 Task: Open Card Card0000000208 in Board Board0000000052 in Workspace WS0000000018 in Trello. Add Member prateek.ku2001@gmail.com to Card Card0000000208 in Board Board0000000052 in Workspace WS0000000018 in Trello. Add Red Label titled Label0000000208 to Card Card0000000208 in Board Board0000000052 in Workspace WS0000000018 in Trello. Add Checklist CL0000000208 to Card Card0000000208 in Board Board0000000052 in Workspace WS0000000018 in Trello. Add Dates with Start Date as Jul 01 2023 and Due Date as Jul 31 2023 to Card Card0000000208 in Board Board0000000052 in Workspace WS0000000018 in Trello
Action: Mouse moved to (756, 129)
Screenshot: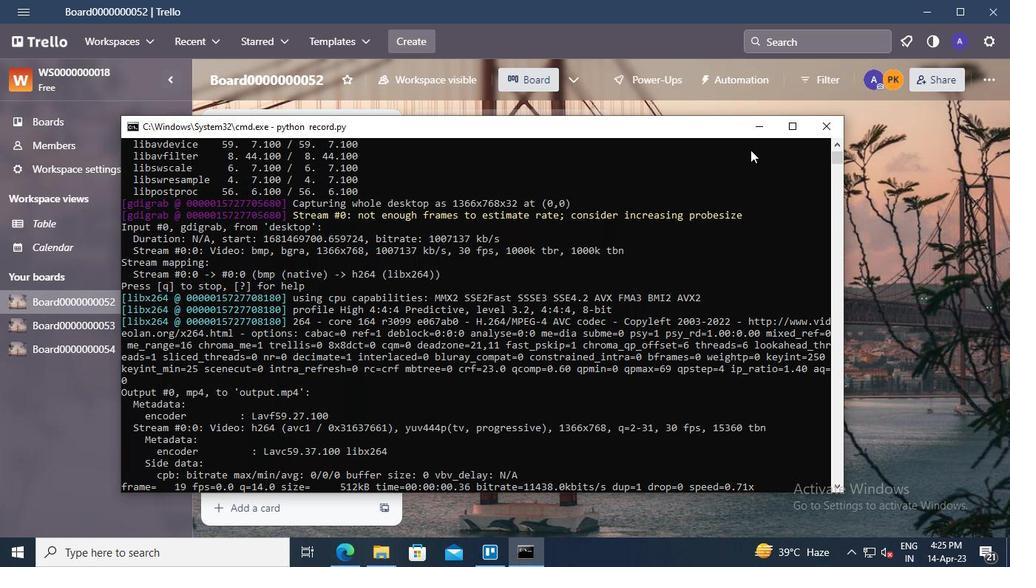 
Action: Mouse pressed left at (756, 129)
Screenshot: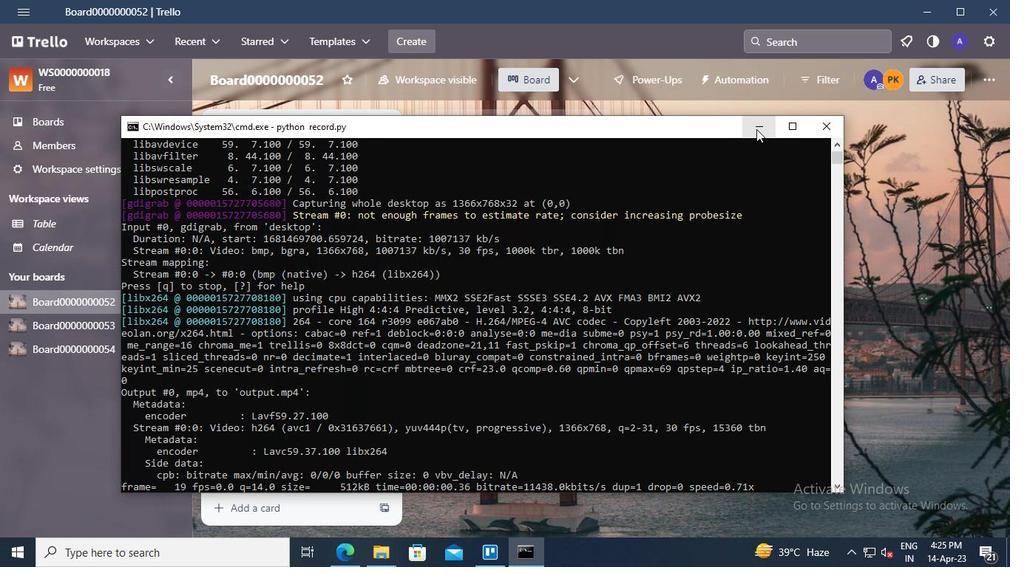 
Action: Mouse moved to (281, 476)
Screenshot: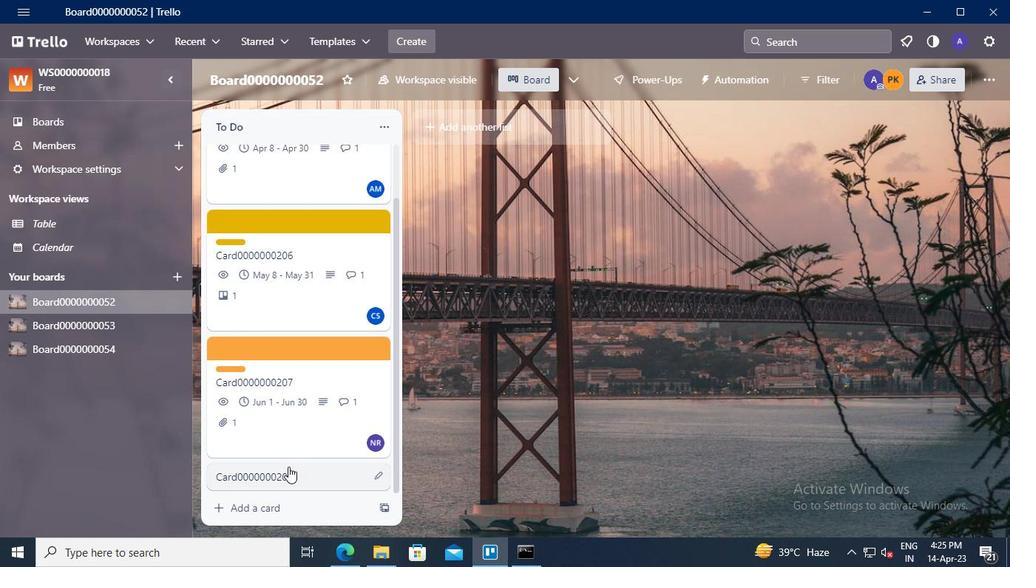 
Action: Mouse pressed left at (281, 476)
Screenshot: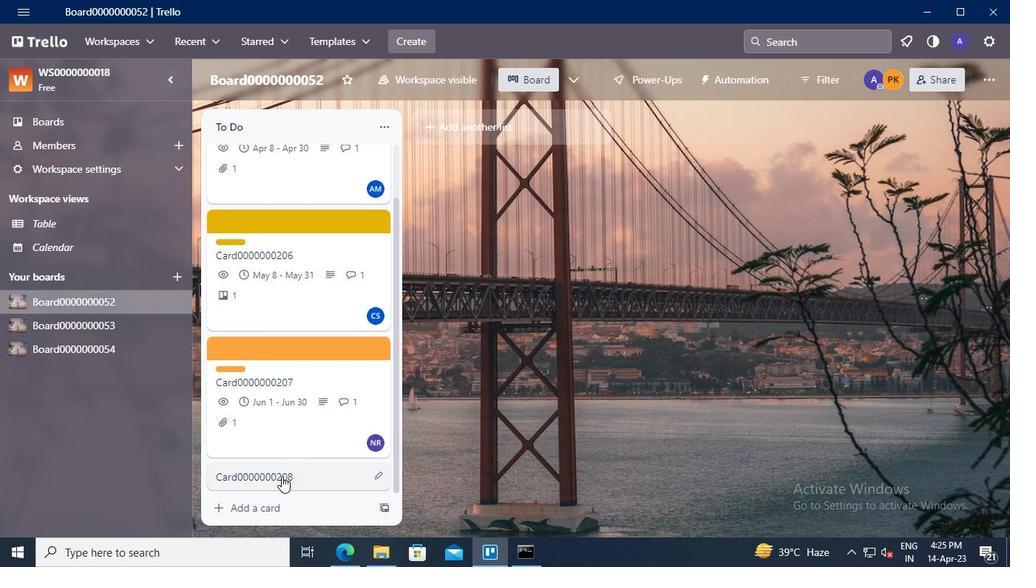 
Action: Mouse moved to (689, 192)
Screenshot: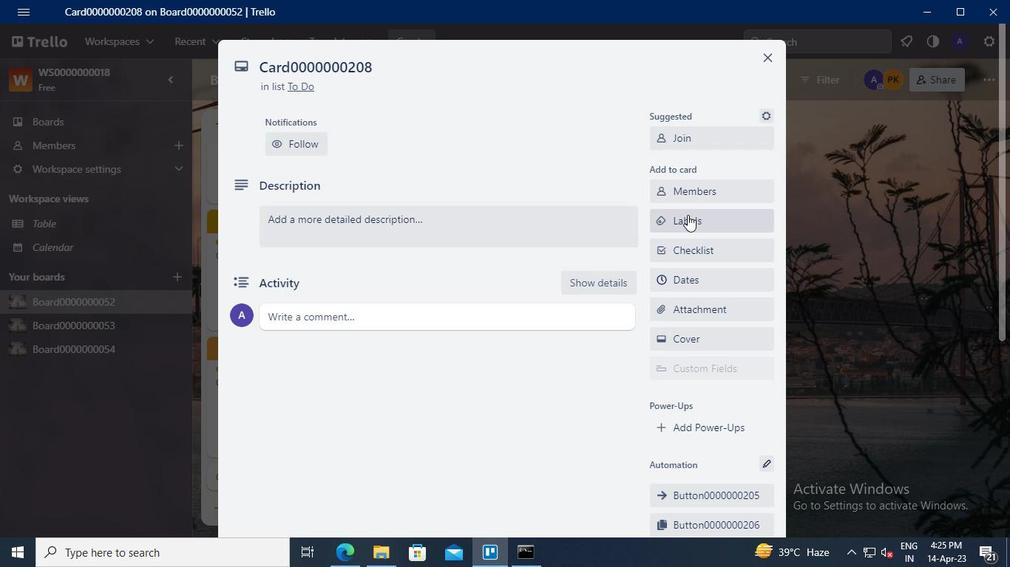 
Action: Mouse pressed left at (689, 192)
Screenshot: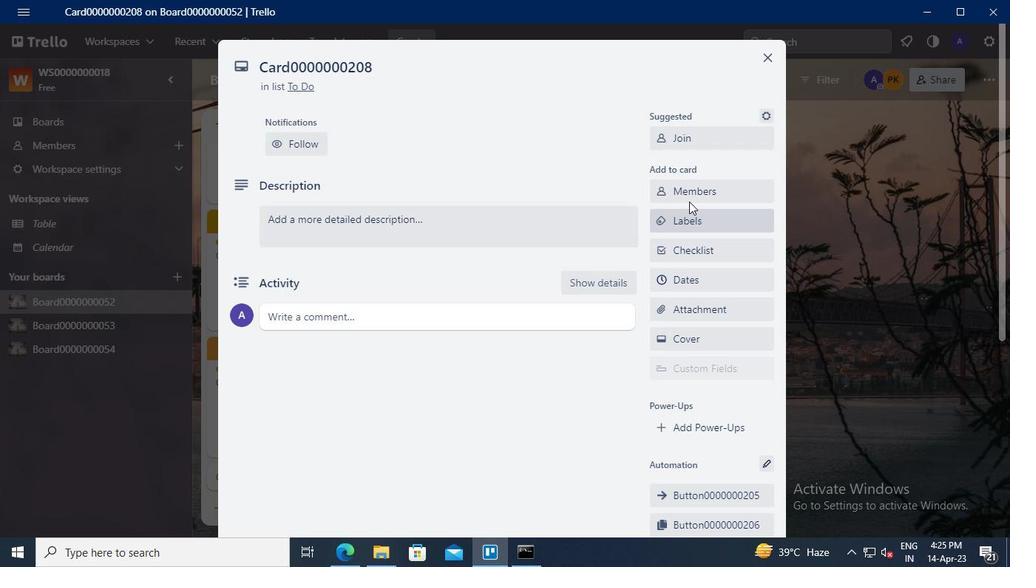 
Action: Mouse moved to (706, 256)
Screenshot: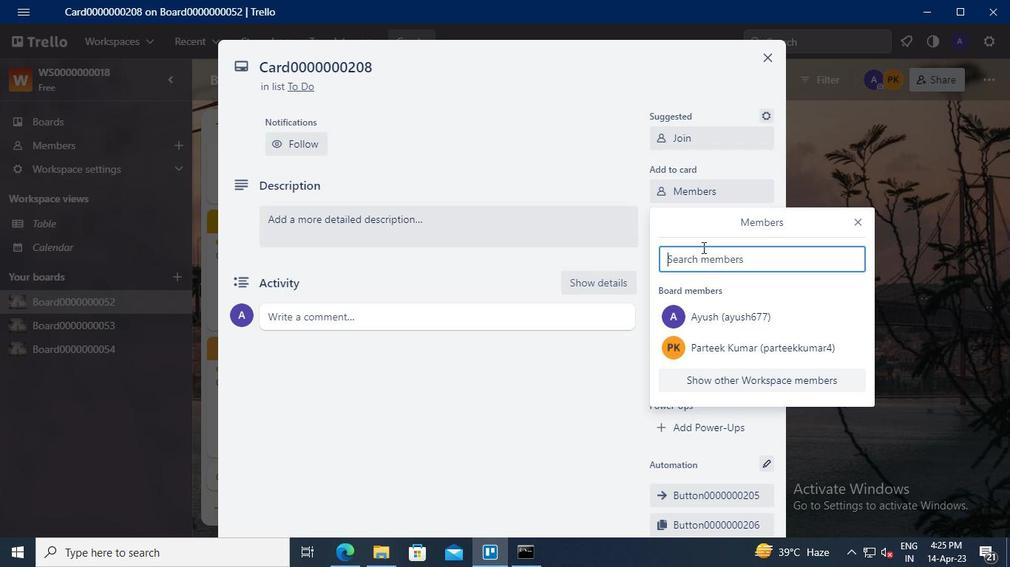 
Action: Mouse pressed left at (706, 256)
Screenshot: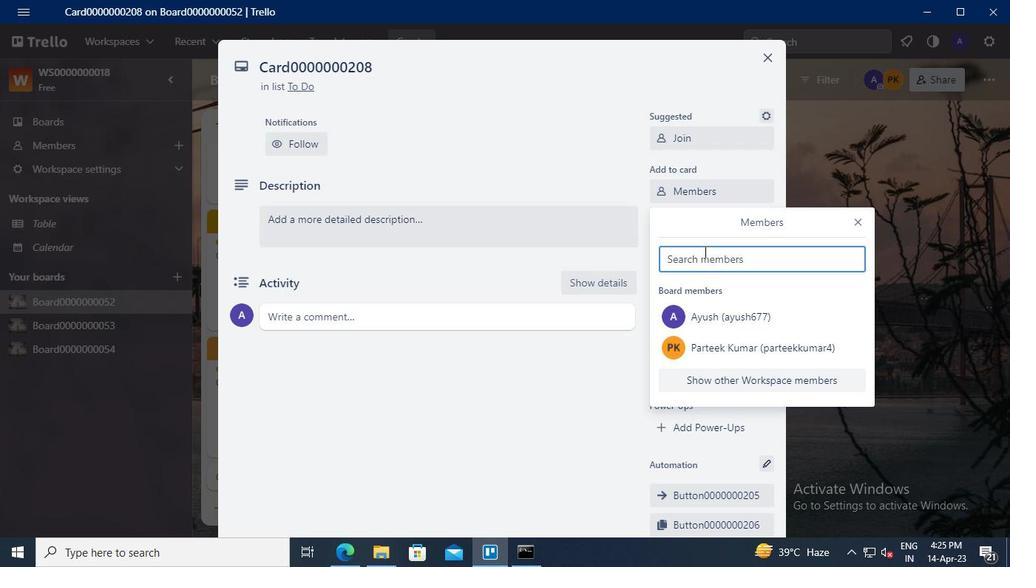 
Action: Mouse moved to (703, 256)
Screenshot: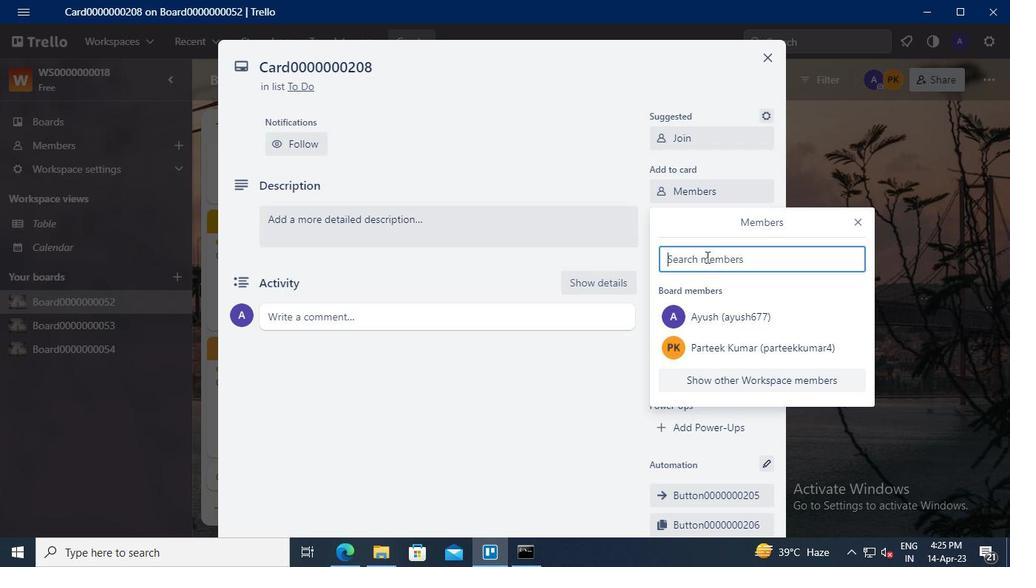 
Action: Keyboard Key.shift
Screenshot: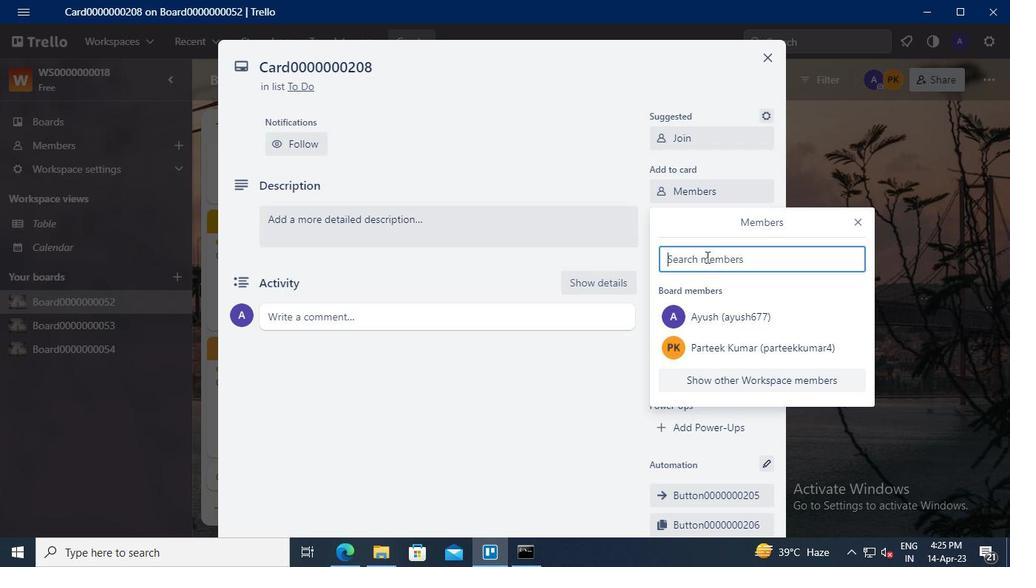 
Action: Mouse moved to (703, 256)
Screenshot: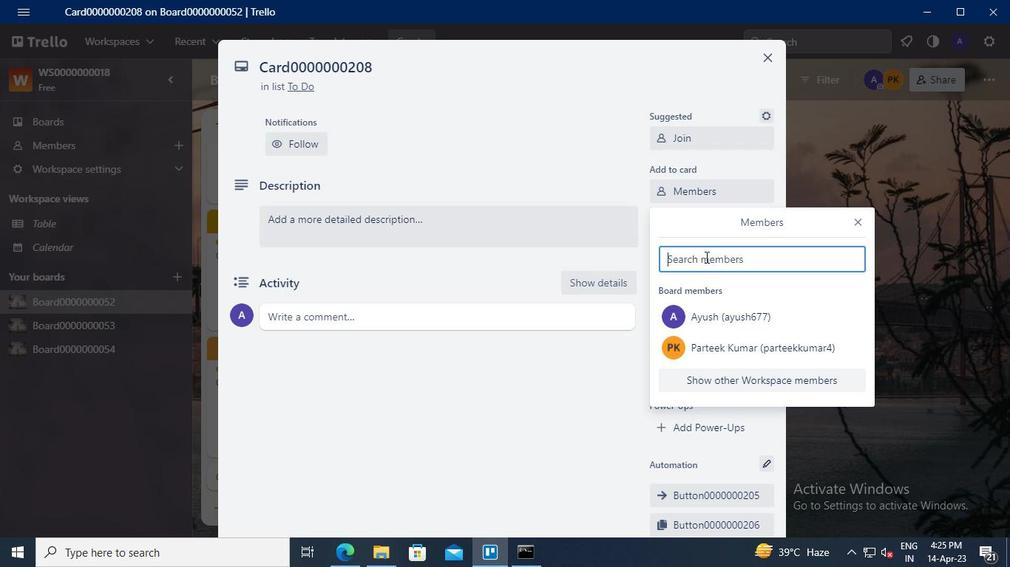 
Action: Keyboard P
Screenshot: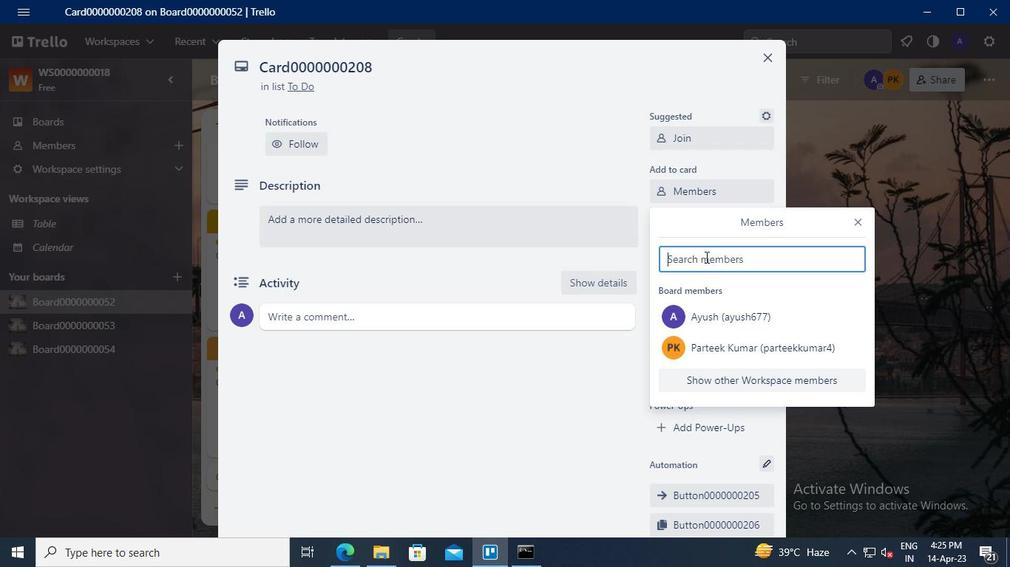 
Action: Mouse moved to (700, 255)
Screenshot: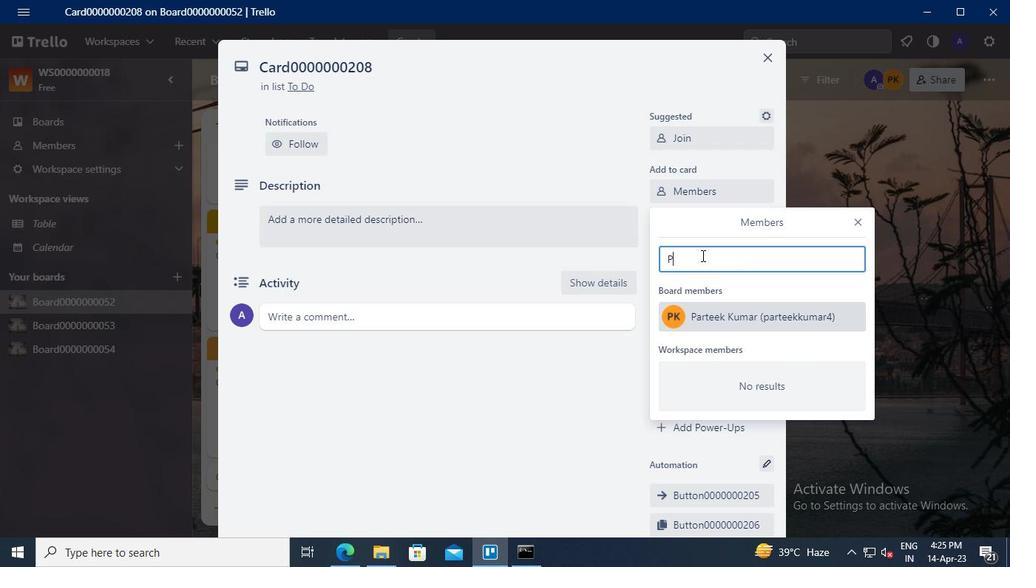 
Action: Keyboard a
Screenshot: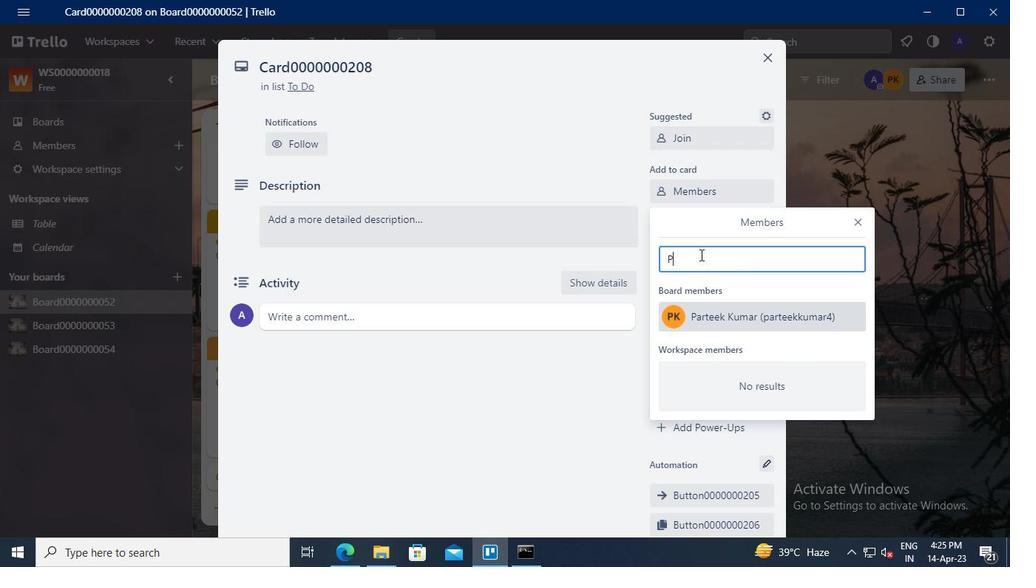
Action: Keyboard r
Screenshot: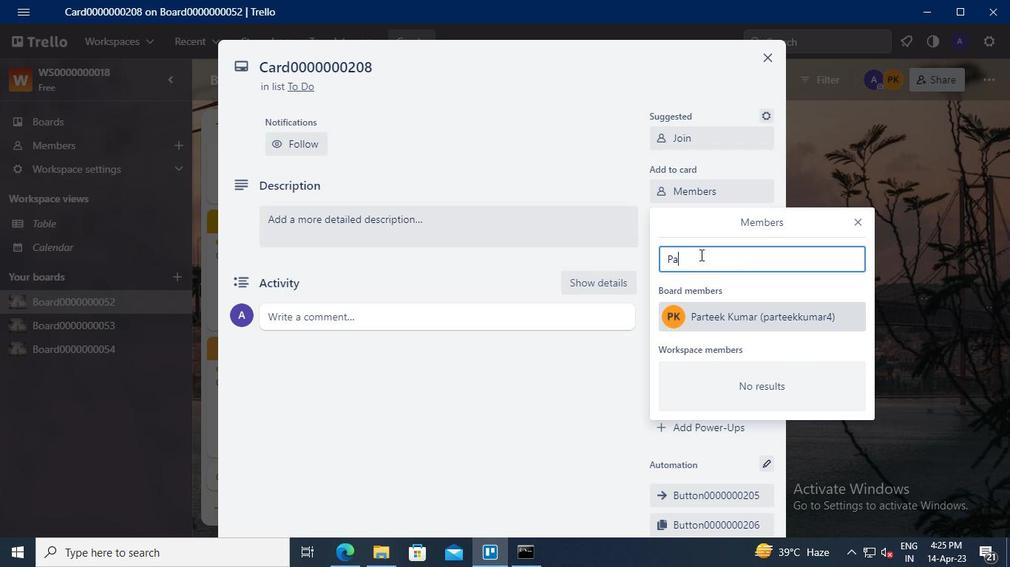 
Action: Keyboard t
Screenshot: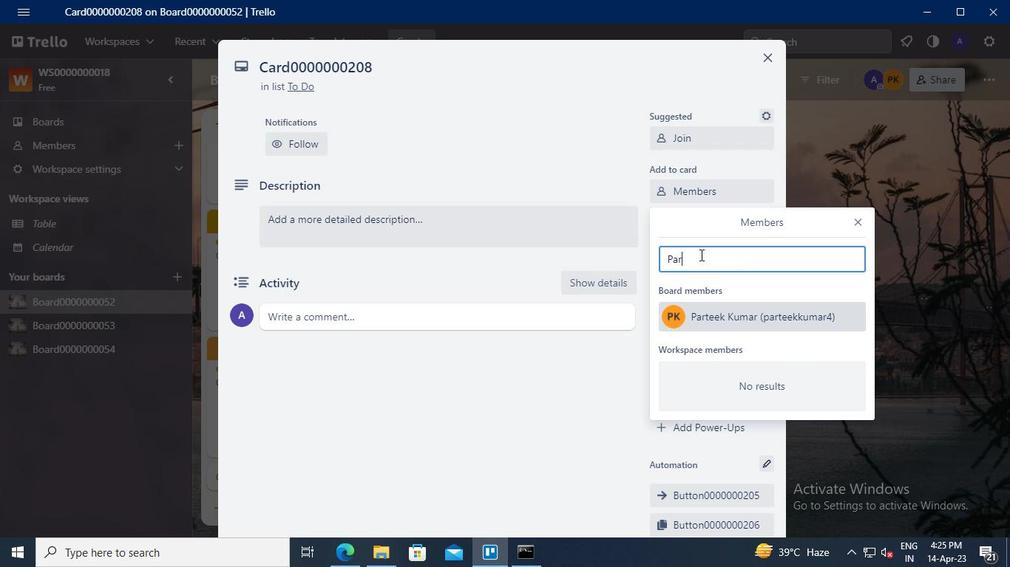 
Action: Keyboard e
Screenshot: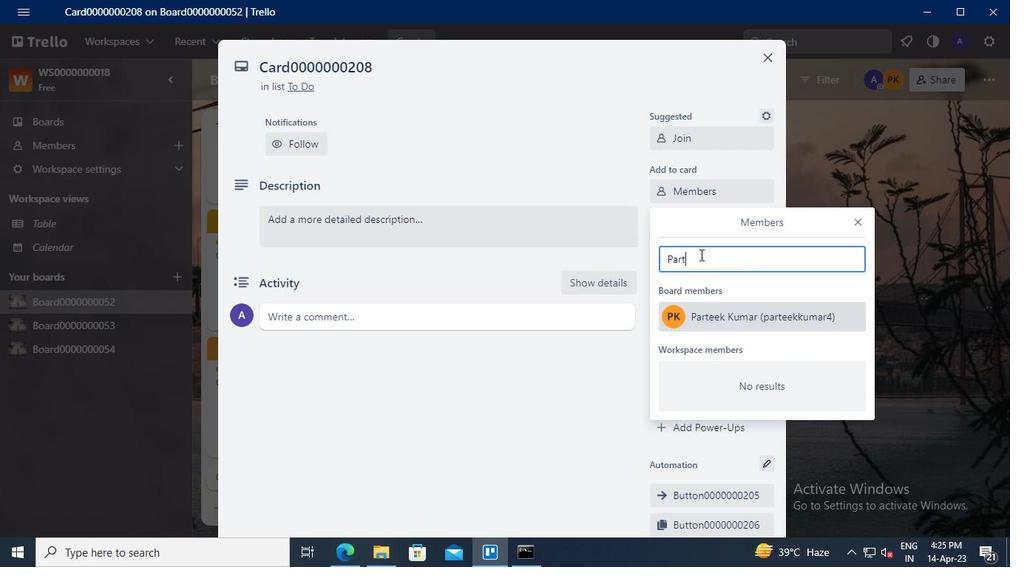
Action: Keyboard e
Screenshot: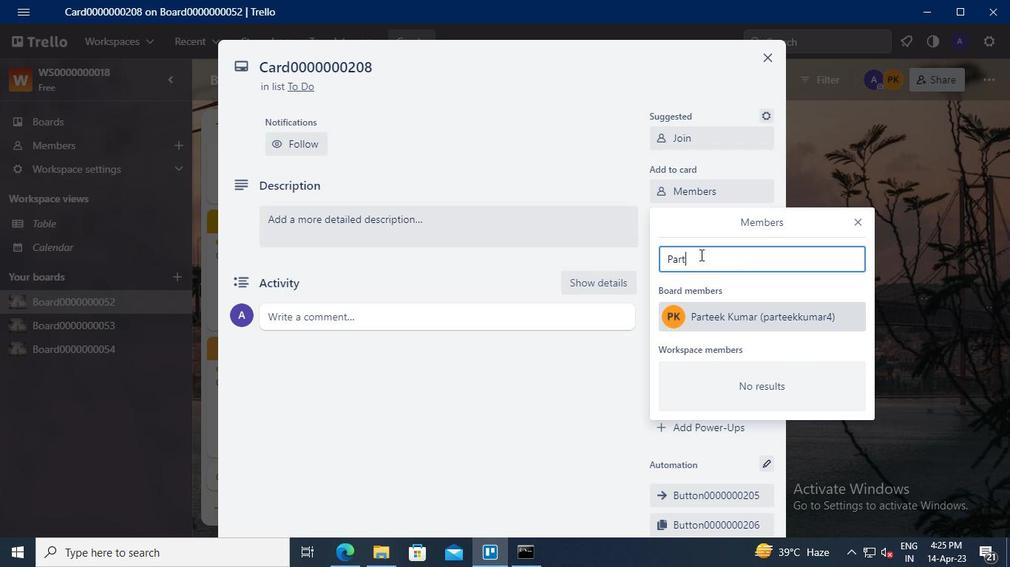 
Action: Keyboard k
Screenshot: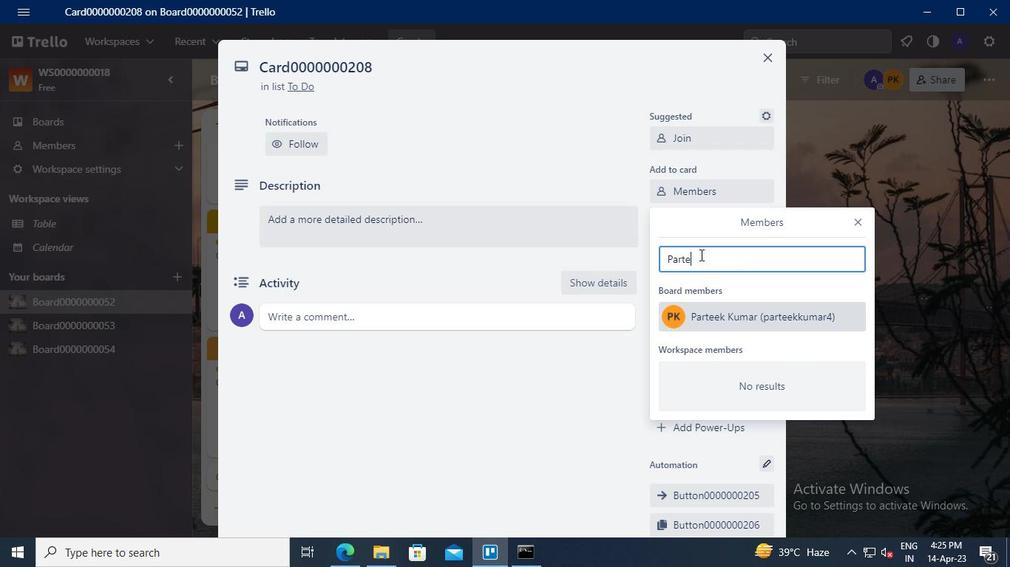 
Action: Mouse moved to (713, 314)
Screenshot: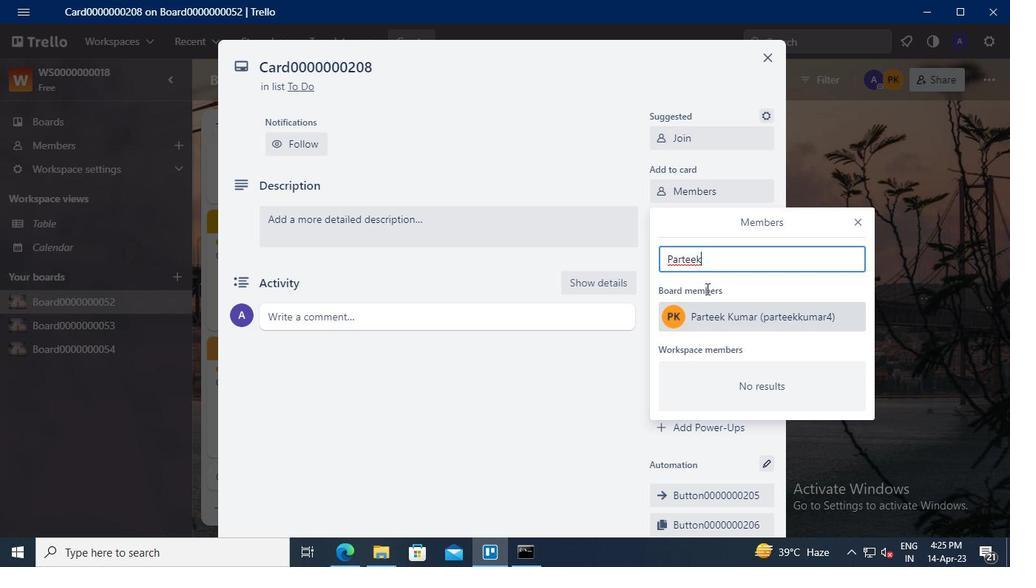 
Action: Mouse pressed left at (713, 314)
Screenshot: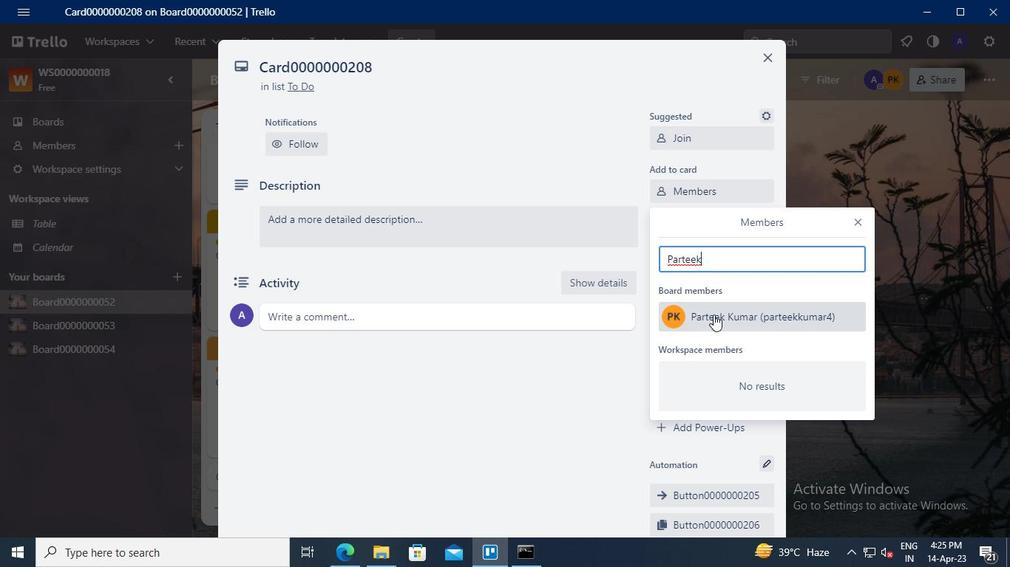 
Action: Mouse moved to (857, 222)
Screenshot: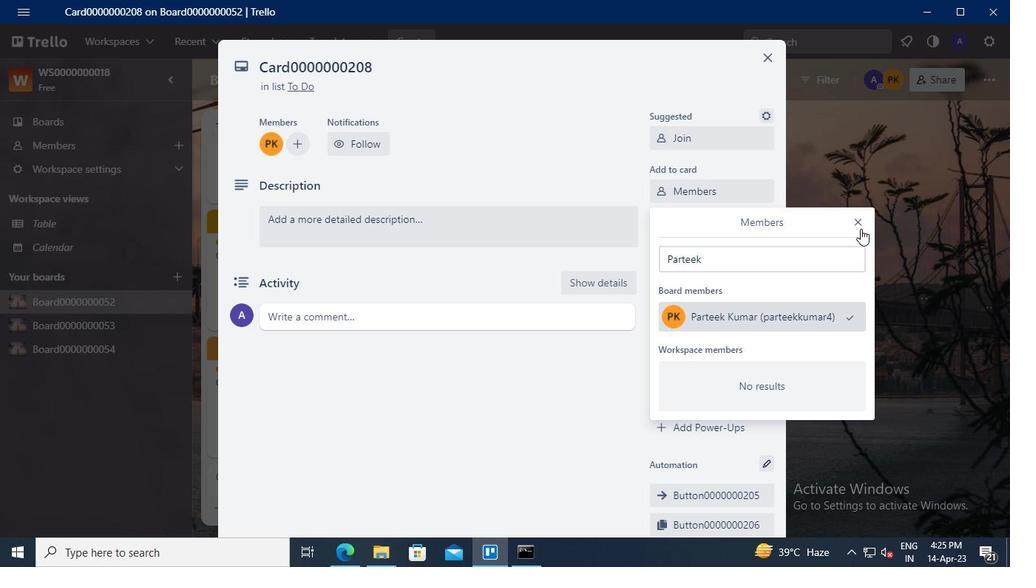 
Action: Mouse pressed left at (857, 222)
Screenshot: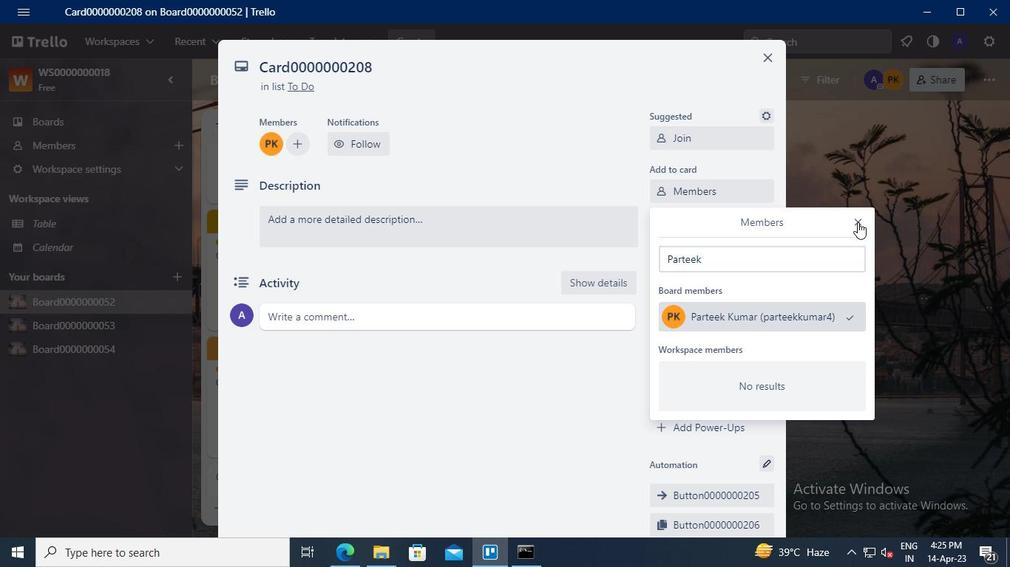 
Action: Mouse moved to (729, 224)
Screenshot: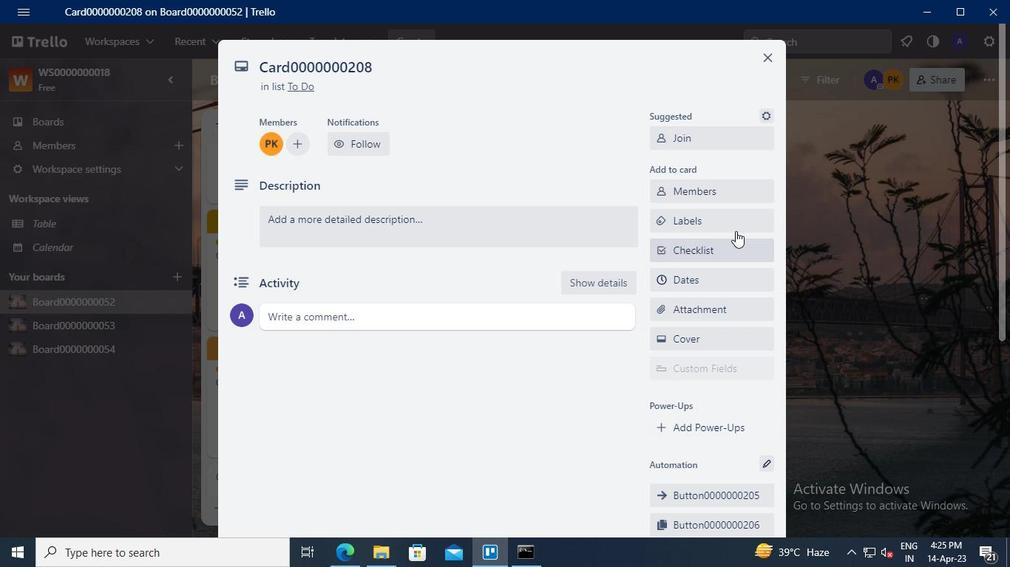 
Action: Mouse pressed left at (729, 224)
Screenshot: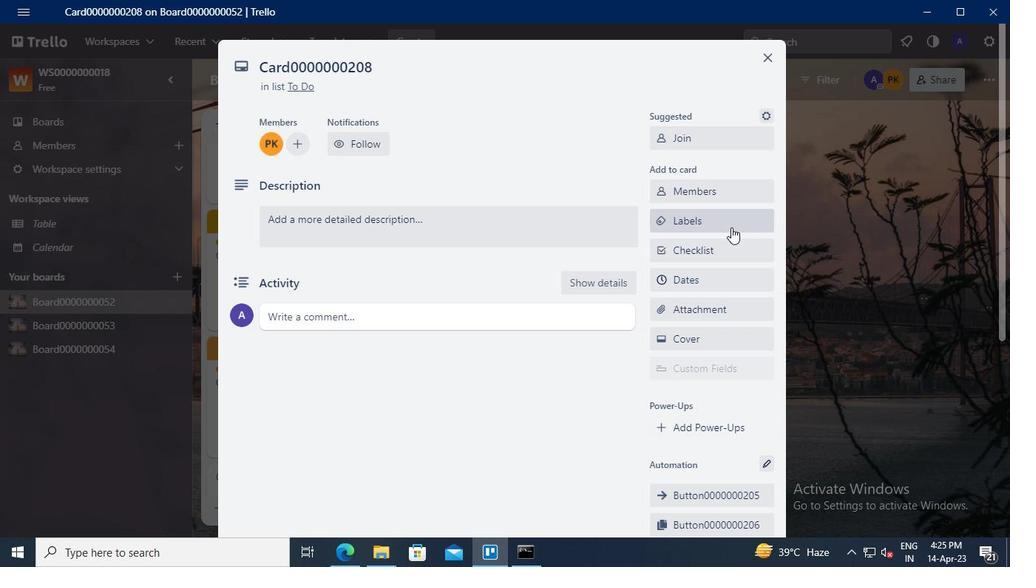 
Action: Mouse moved to (766, 417)
Screenshot: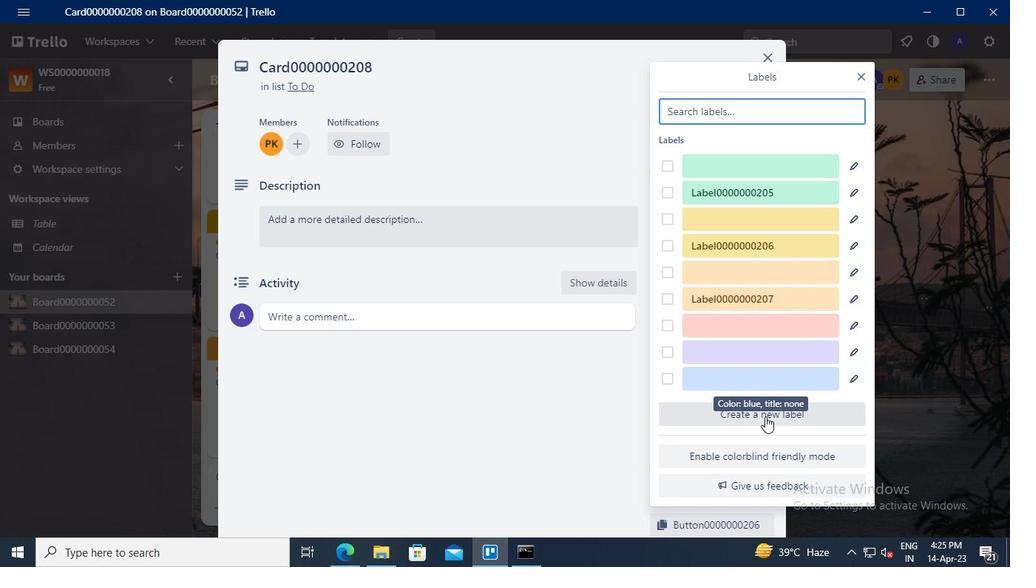 
Action: Mouse pressed left at (766, 417)
Screenshot: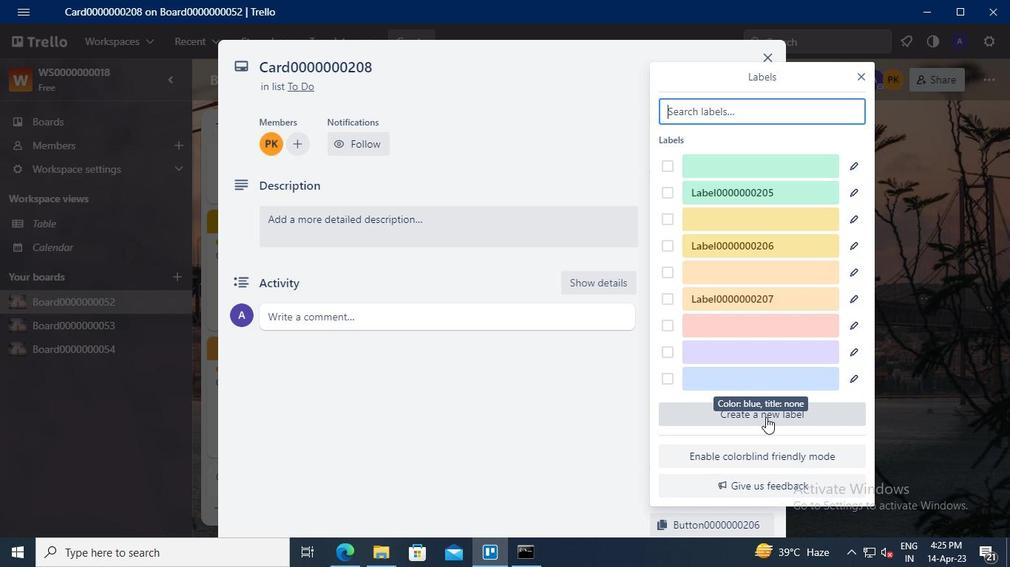 
Action: Mouse moved to (723, 215)
Screenshot: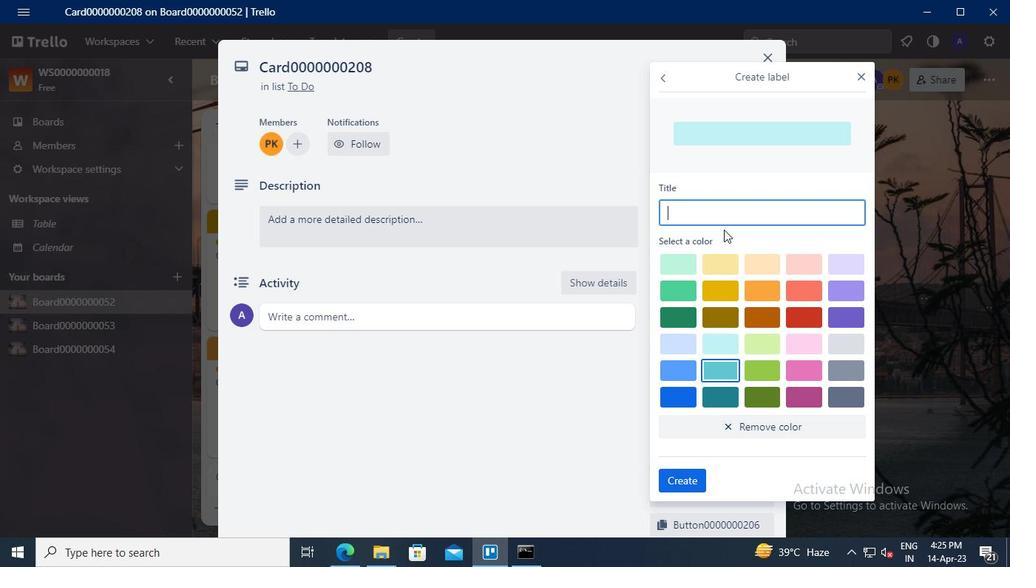 
Action: Mouse pressed left at (723, 215)
Screenshot: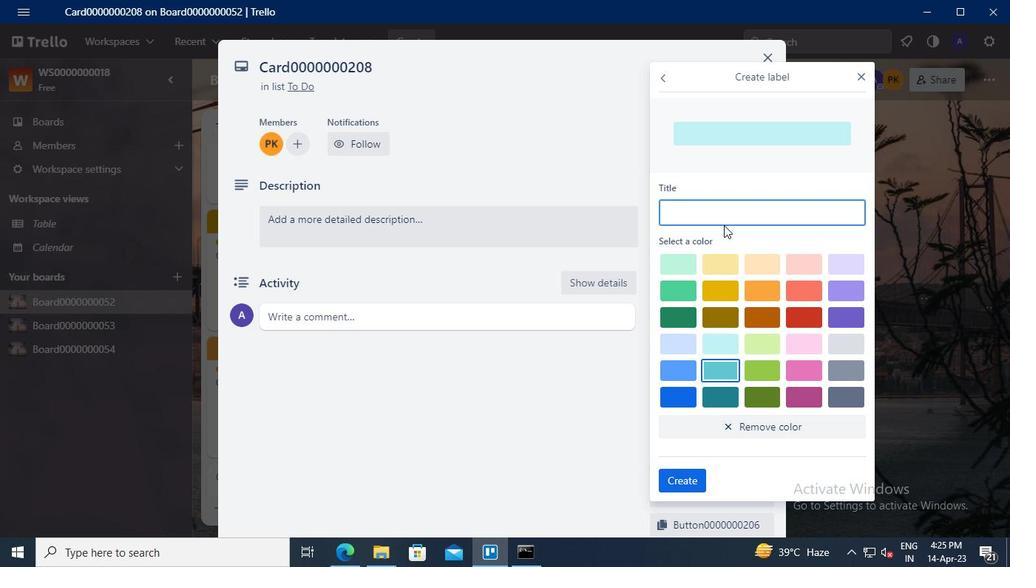 
Action: Keyboard Key.shift
Screenshot: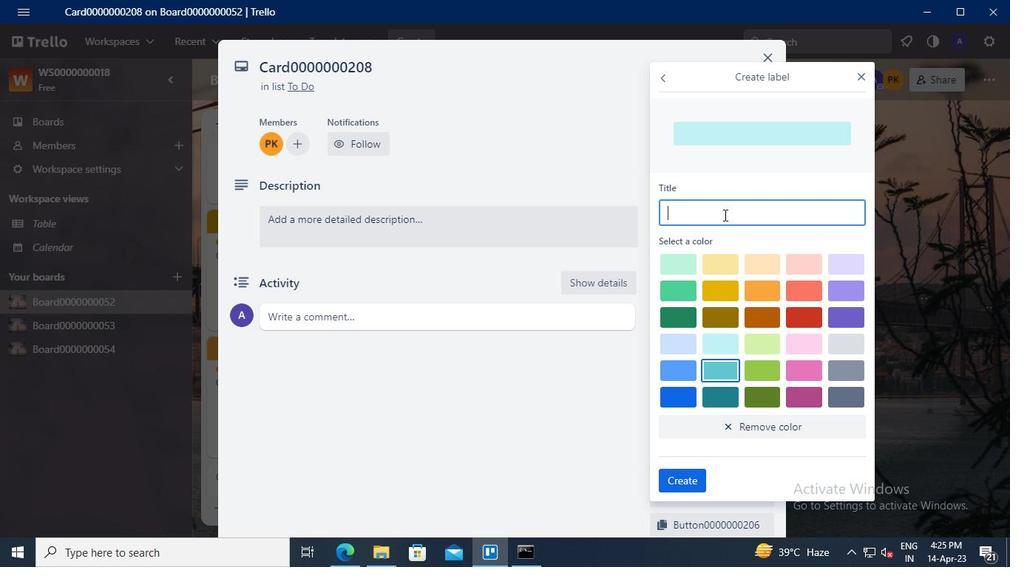 
Action: Keyboard L
Screenshot: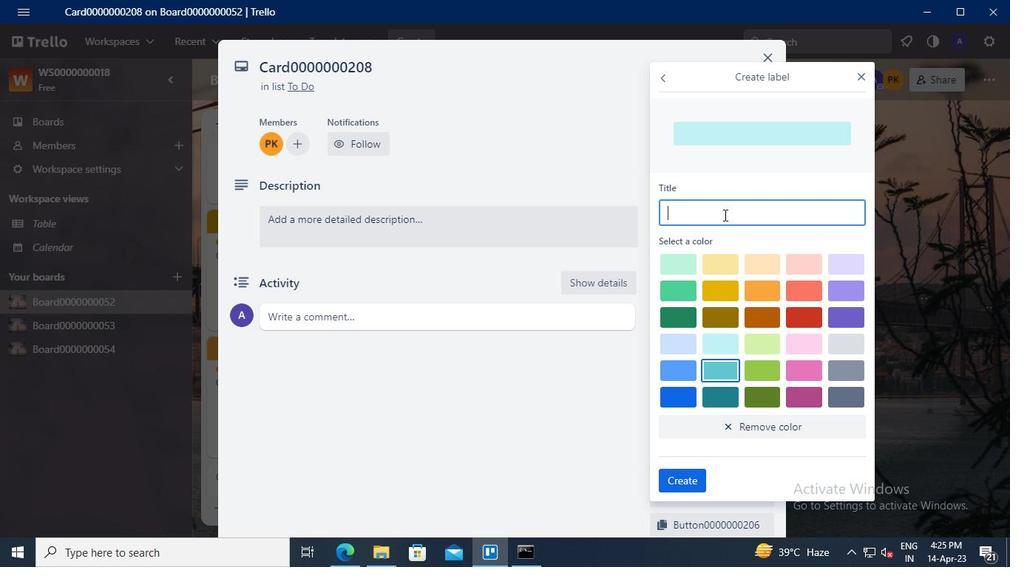 
Action: Keyboard a
Screenshot: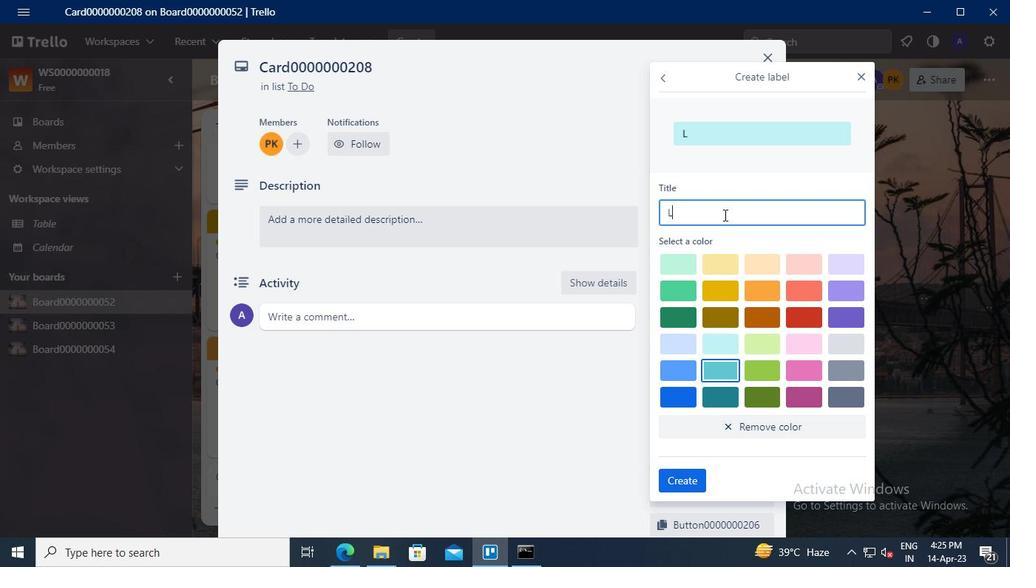 
Action: Keyboard b
Screenshot: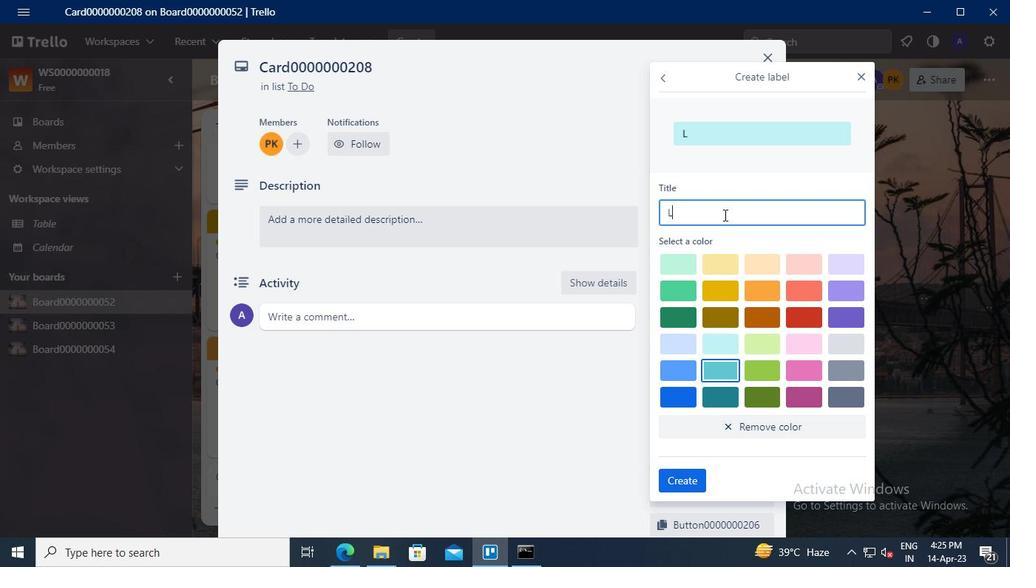 
Action: Keyboard e
Screenshot: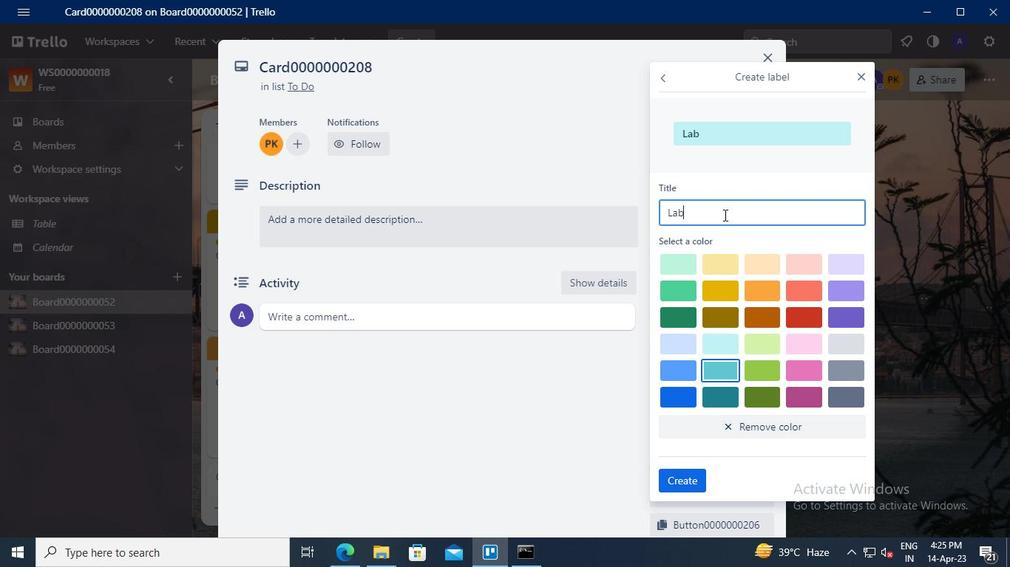
Action: Keyboard l
Screenshot: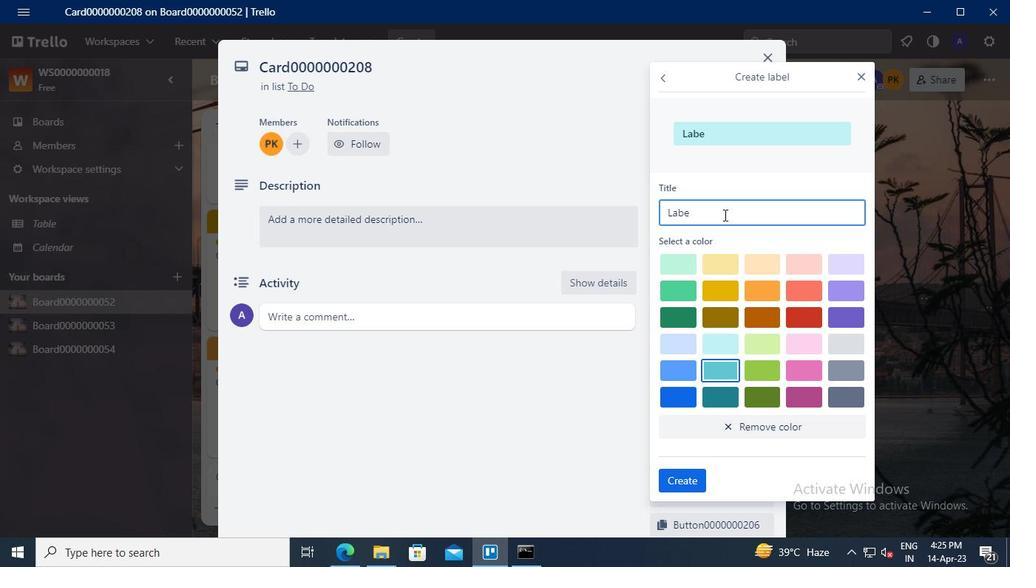
Action: Keyboard <96>
Screenshot: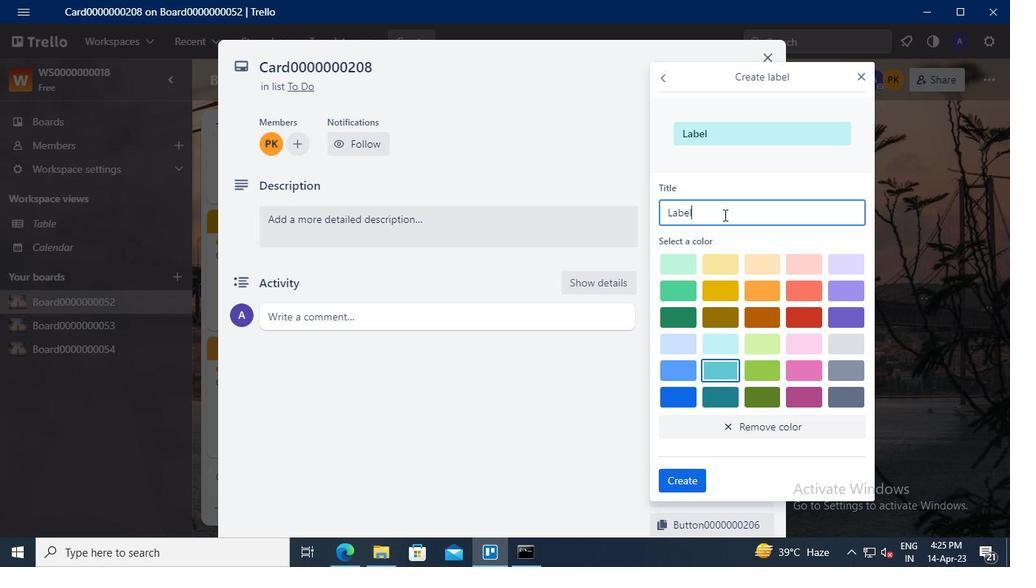 
Action: Keyboard <96>
Screenshot: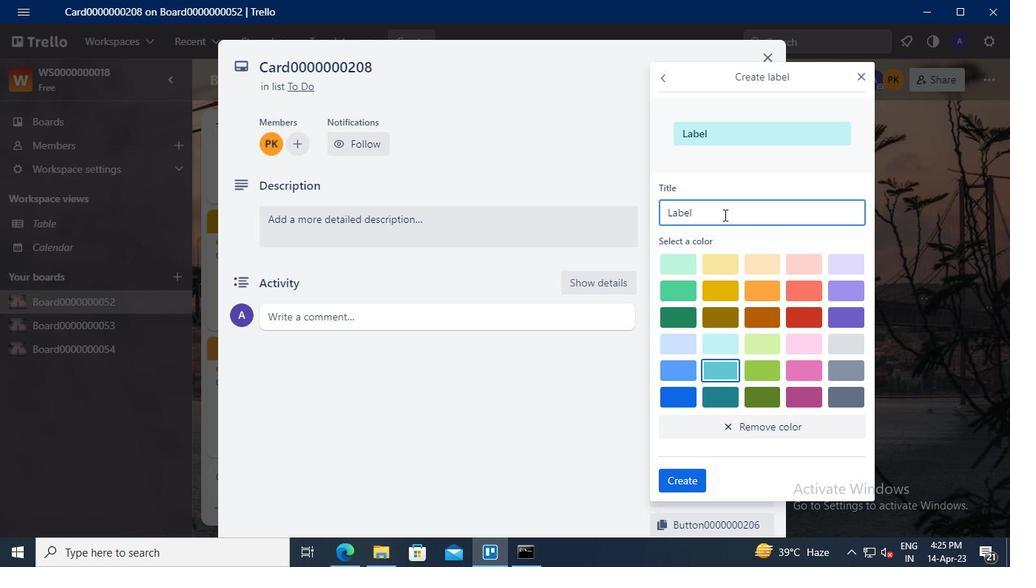 
Action: Keyboard <96>
Screenshot: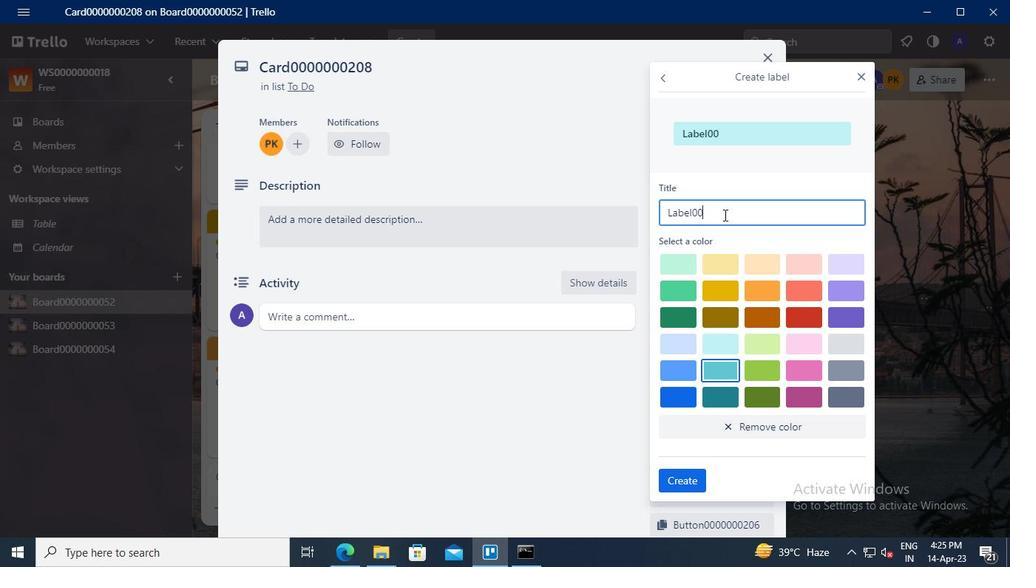 
Action: Keyboard <96>
Screenshot: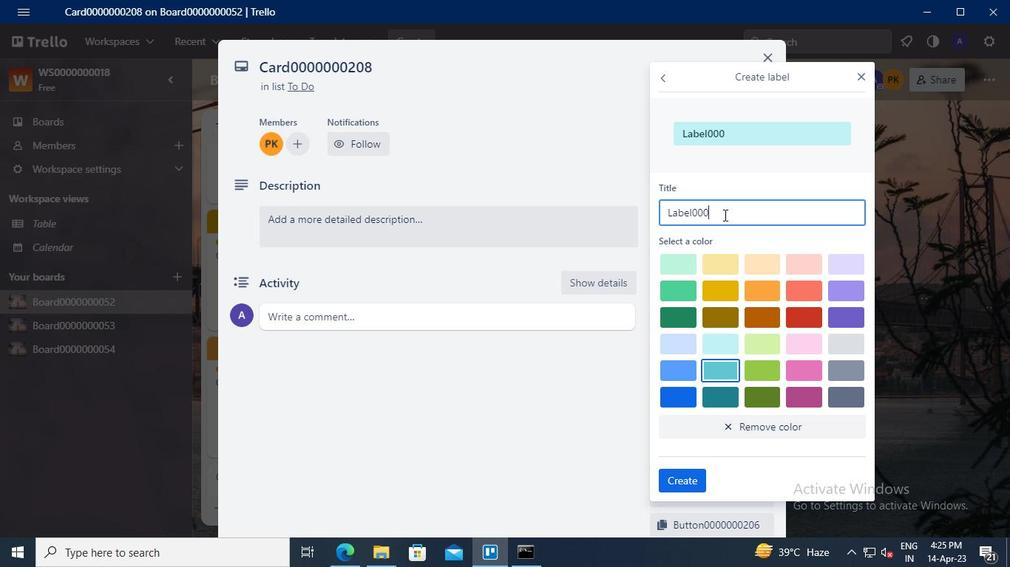 
Action: Mouse moved to (723, 214)
Screenshot: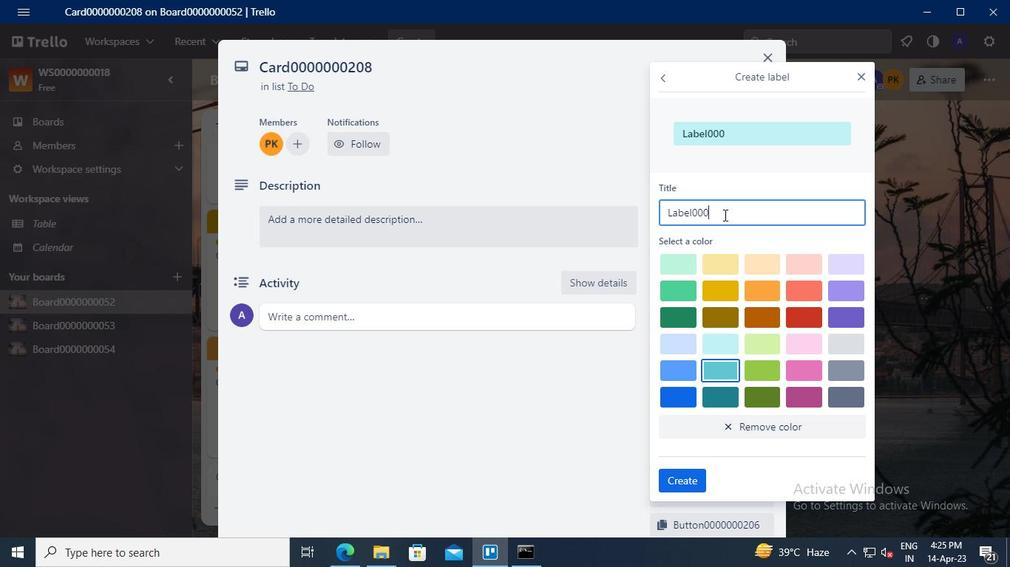 
Action: Keyboard <96>
Screenshot: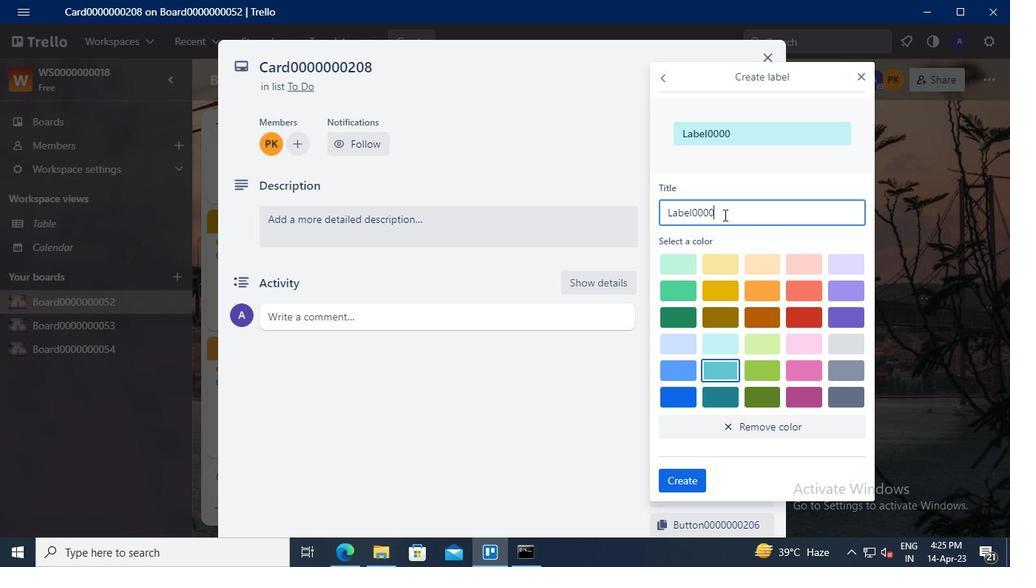 
Action: Keyboard <96>
Screenshot: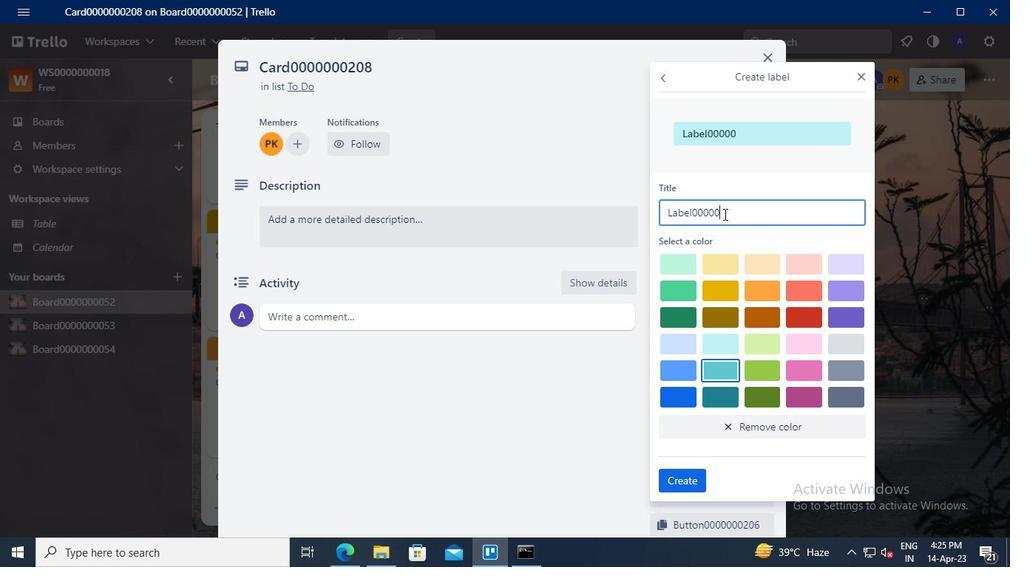 
Action: Keyboard <96>
Screenshot: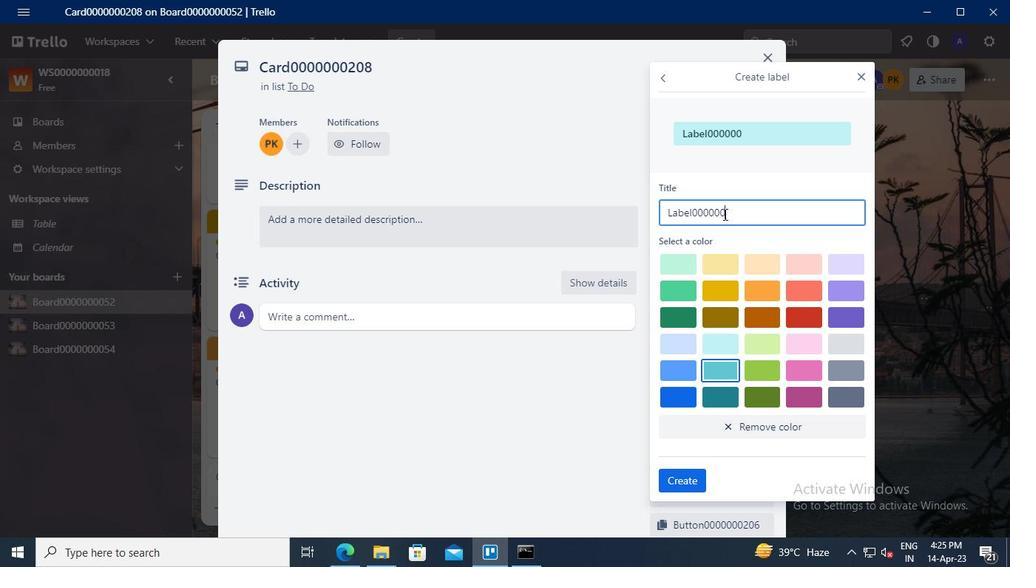 
Action: Keyboard <98>
Screenshot: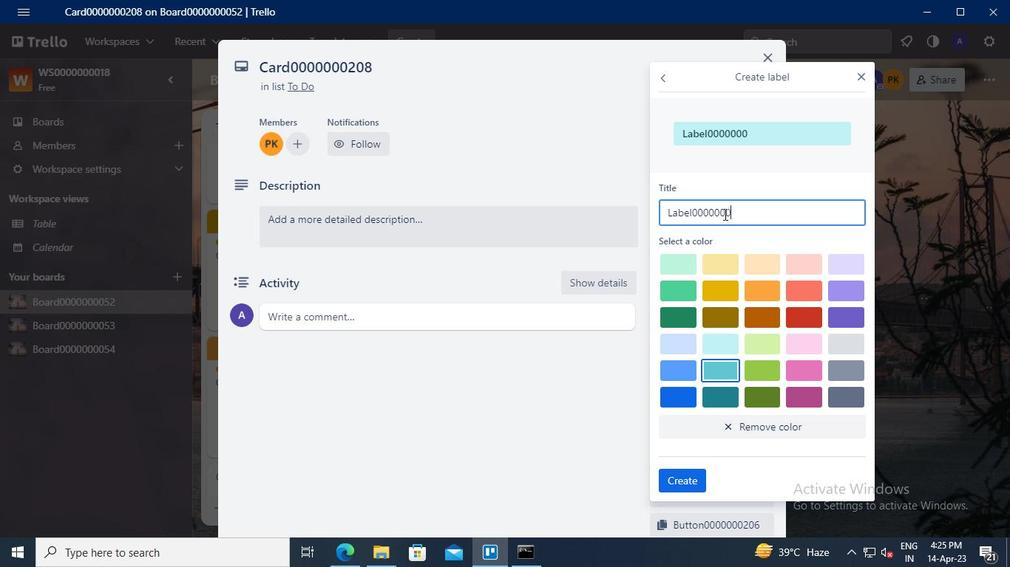 
Action: Keyboard <96>
Screenshot: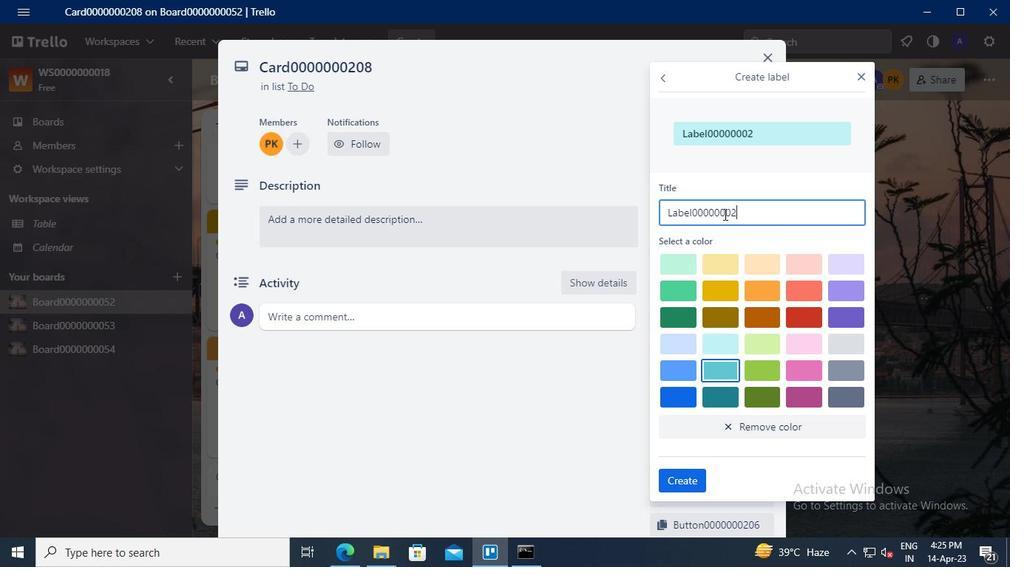 
Action: Keyboard <104>
Screenshot: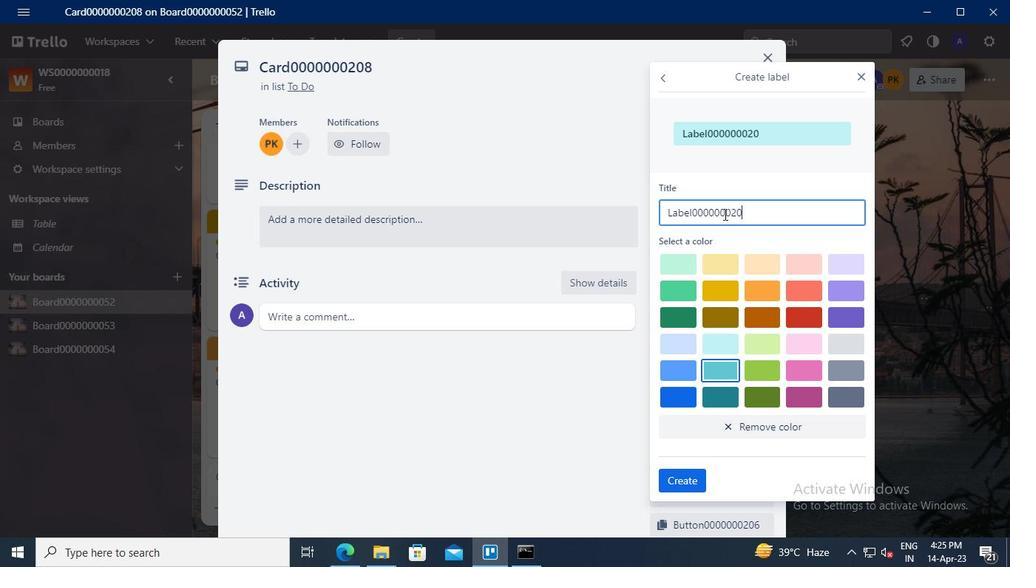 
Action: Mouse moved to (795, 283)
Screenshot: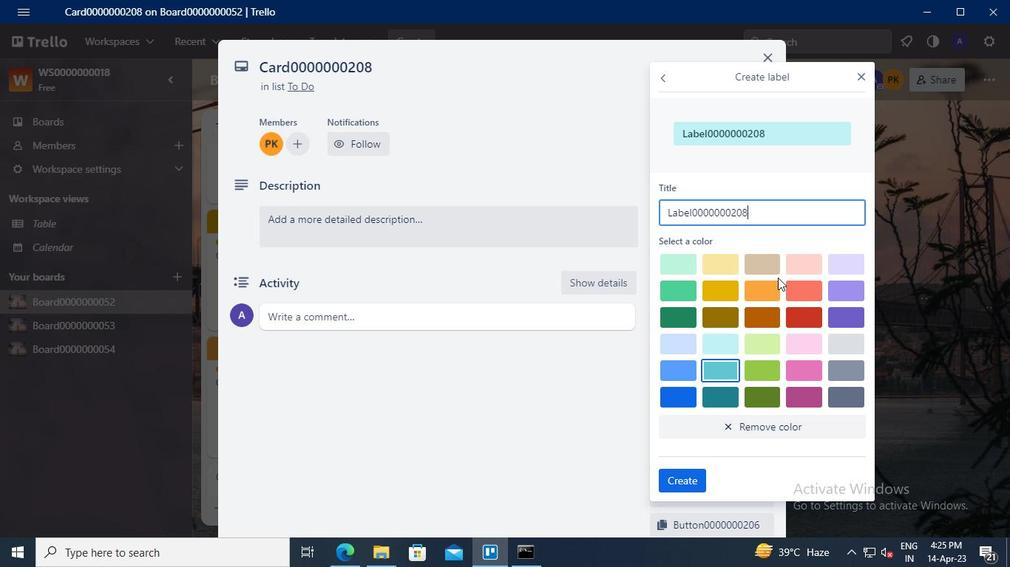 
Action: Mouse pressed left at (795, 283)
Screenshot: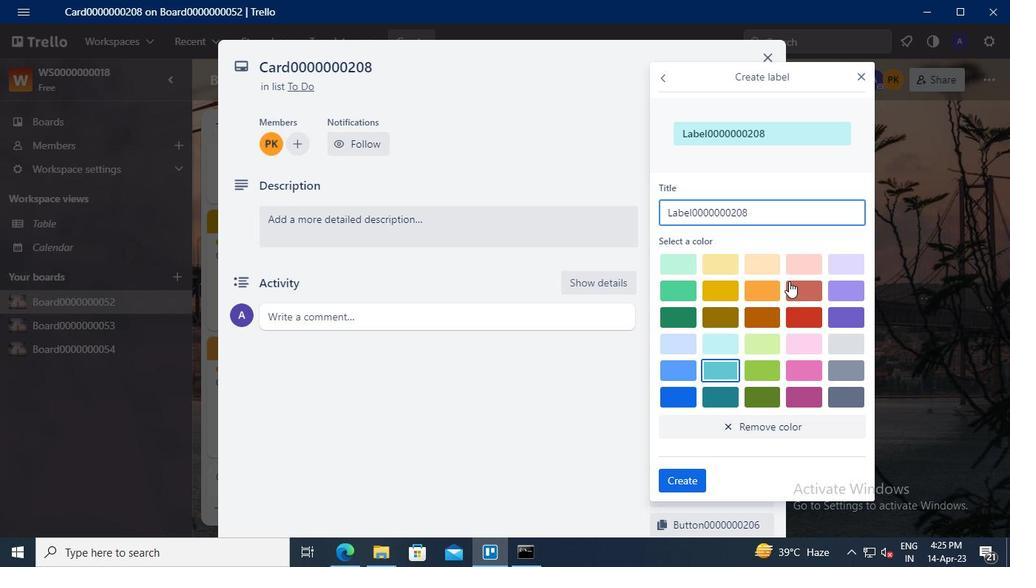 
Action: Mouse moved to (687, 478)
Screenshot: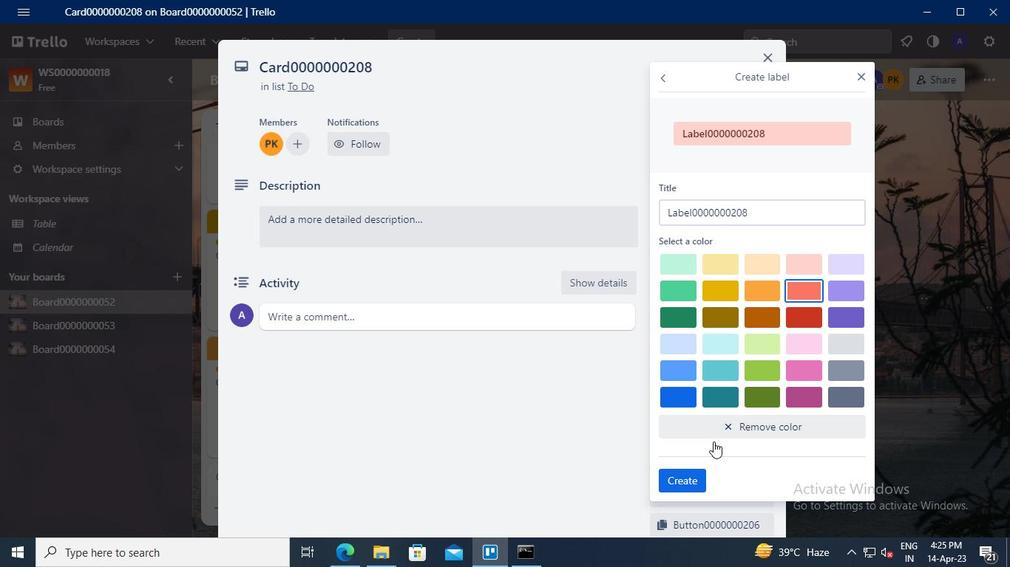 
Action: Mouse pressed left at (687, 478)
Screenshot: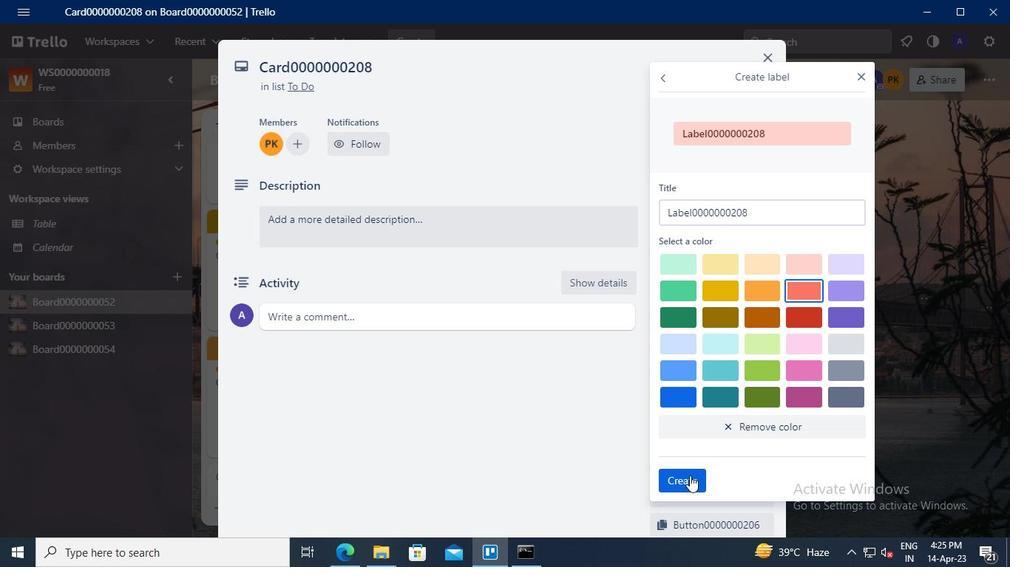 
Action: Mouse moved to (862, 74)
Screenshot: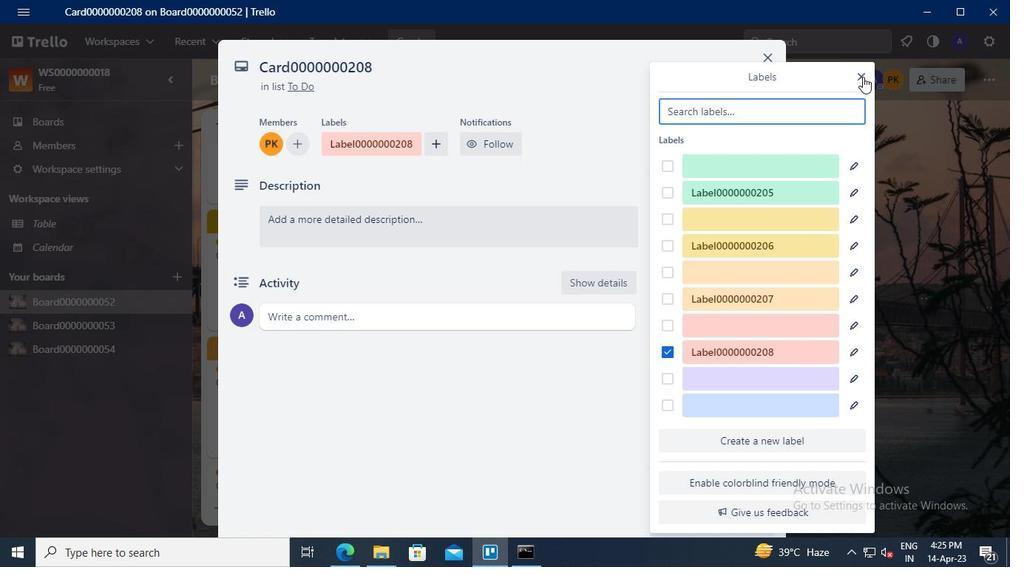 
Action: Mouse pressed left at (862, 74)
Screenshot: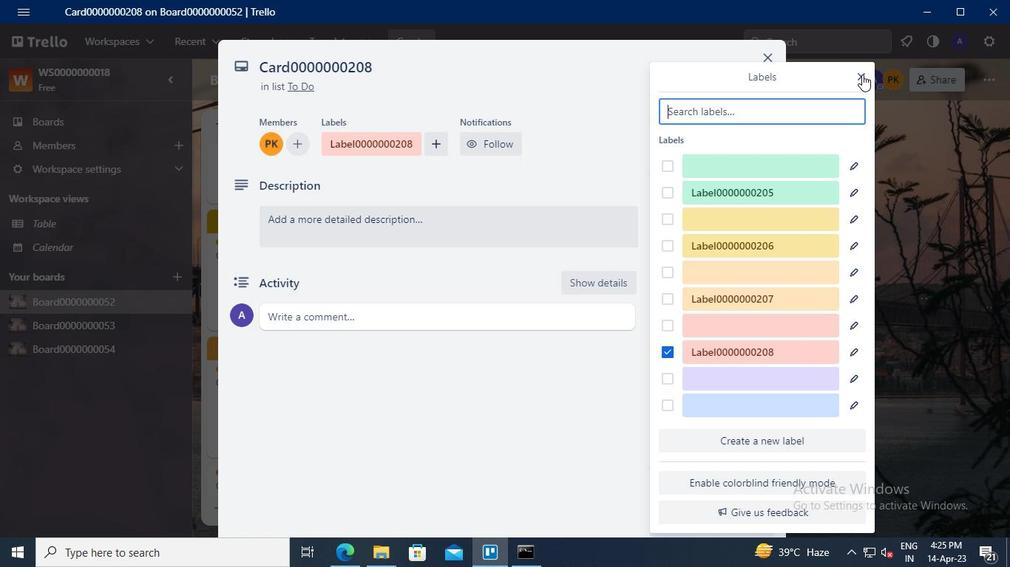 
Action: Mouse moved to (716, 246)
Screenshot: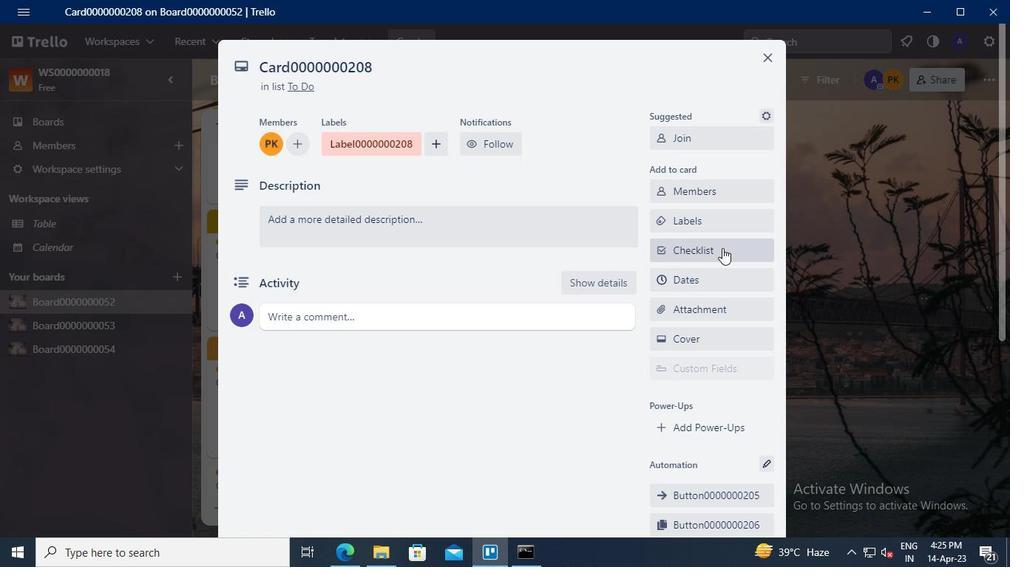 
Action: Mouse pressed left at (716, 246)
Screenshot: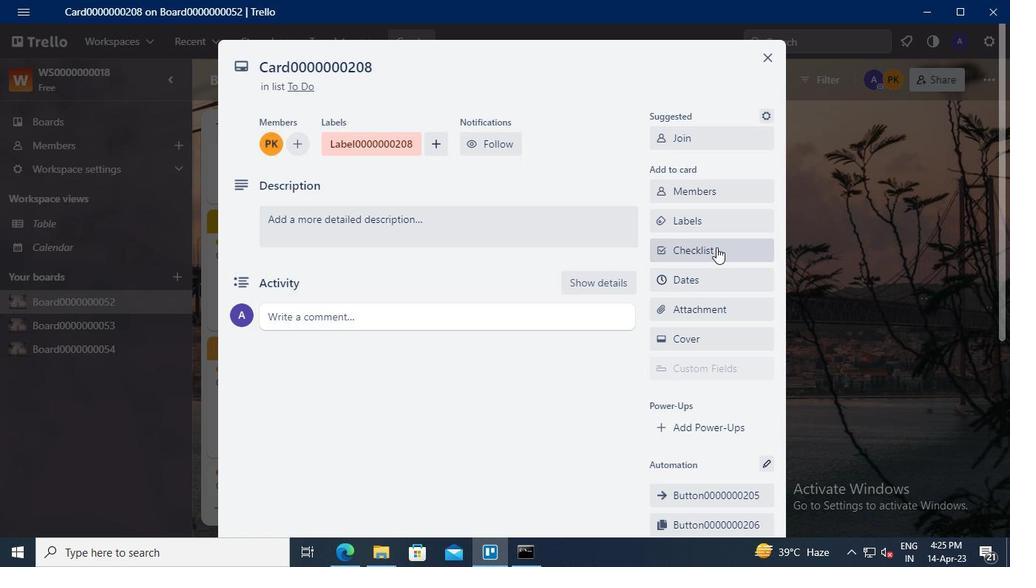 
Action: Keyboard Key.delete
Screenshot: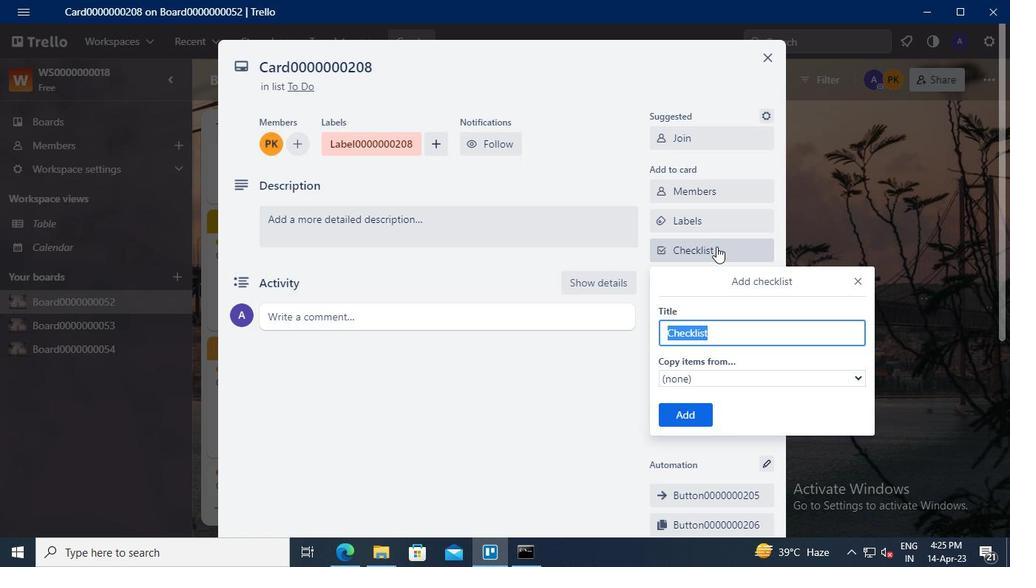 
Action: Keyboard Key.shift
Screenshot: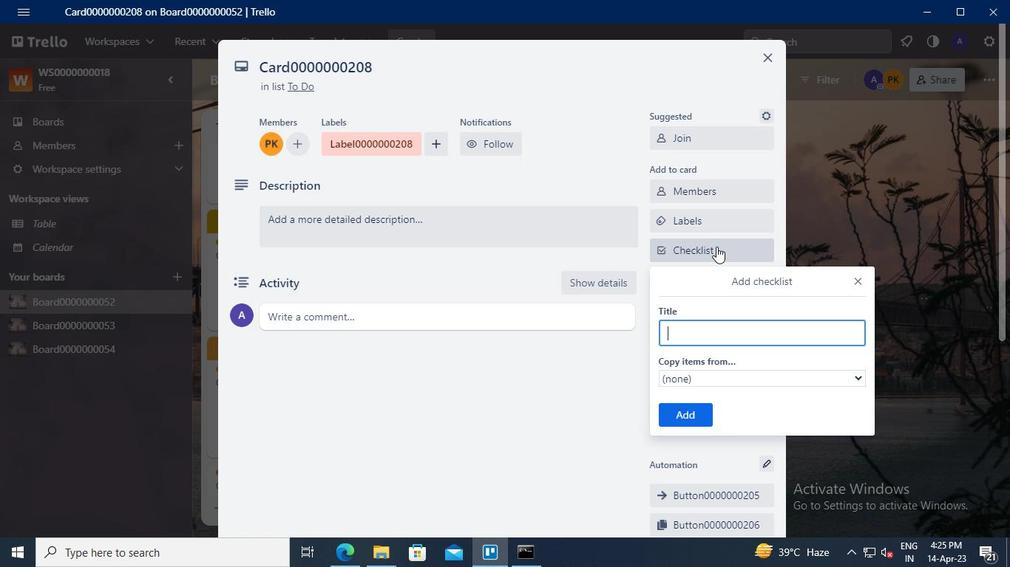 
Action: Keyboard C
Screenshot: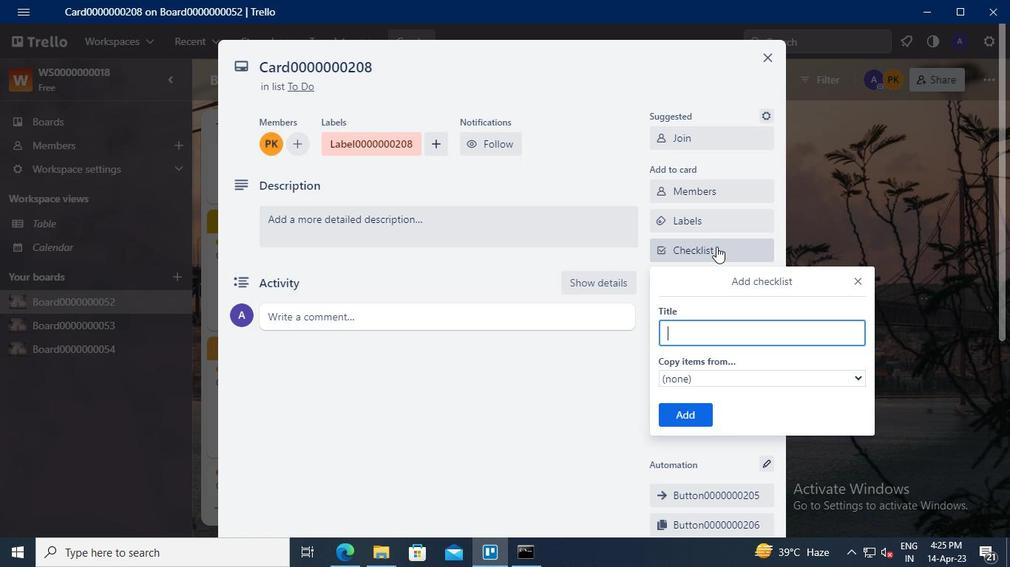 
Action: Keyboard L
Screenshot: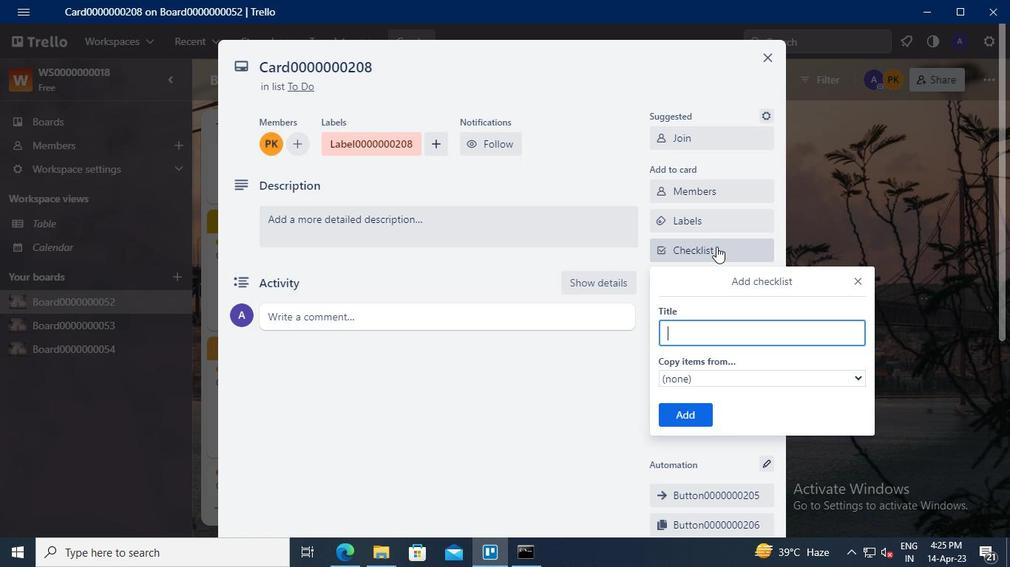 
Action: Keyboard <96>
Screenshot: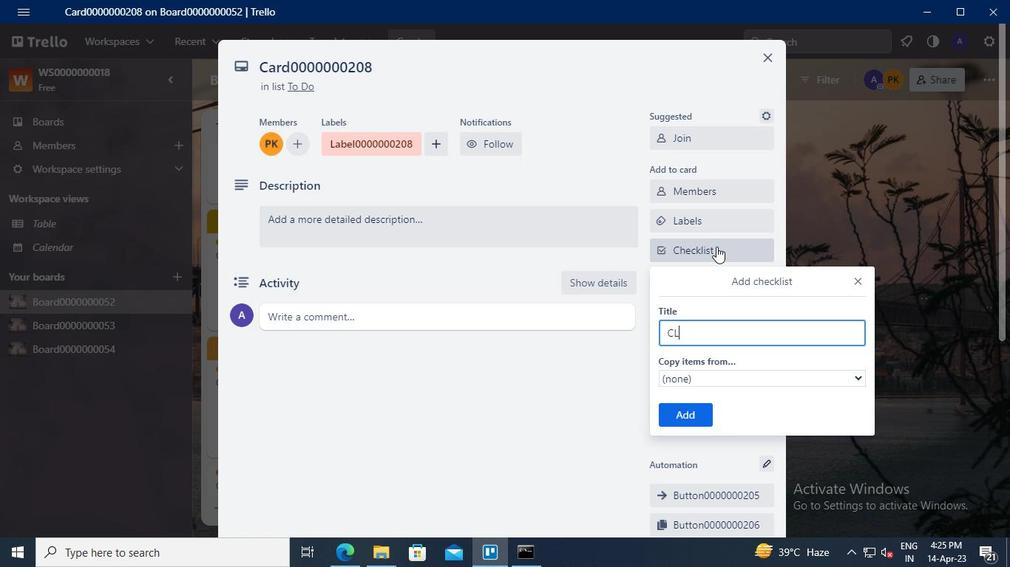 
Action: Keyboard <96>
Screenshot: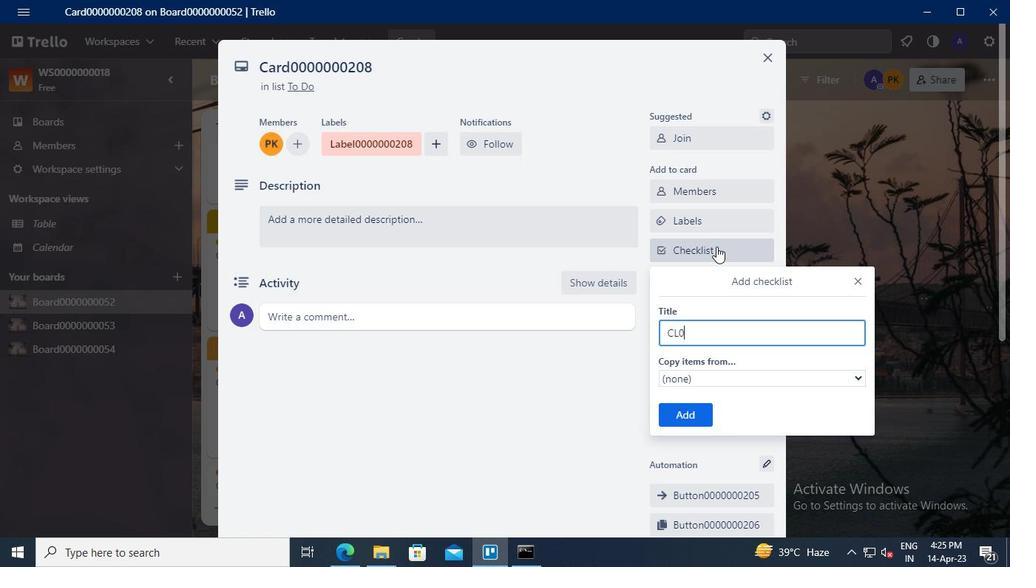 
Action: Keyboard <96>
Screenshot: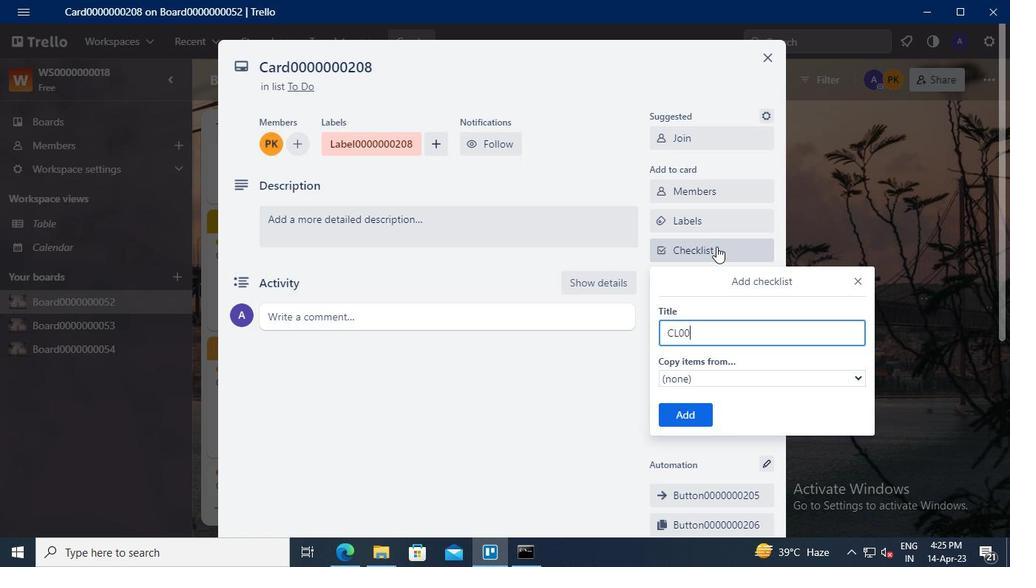 
Action: Keyboard <96>
Screenshot: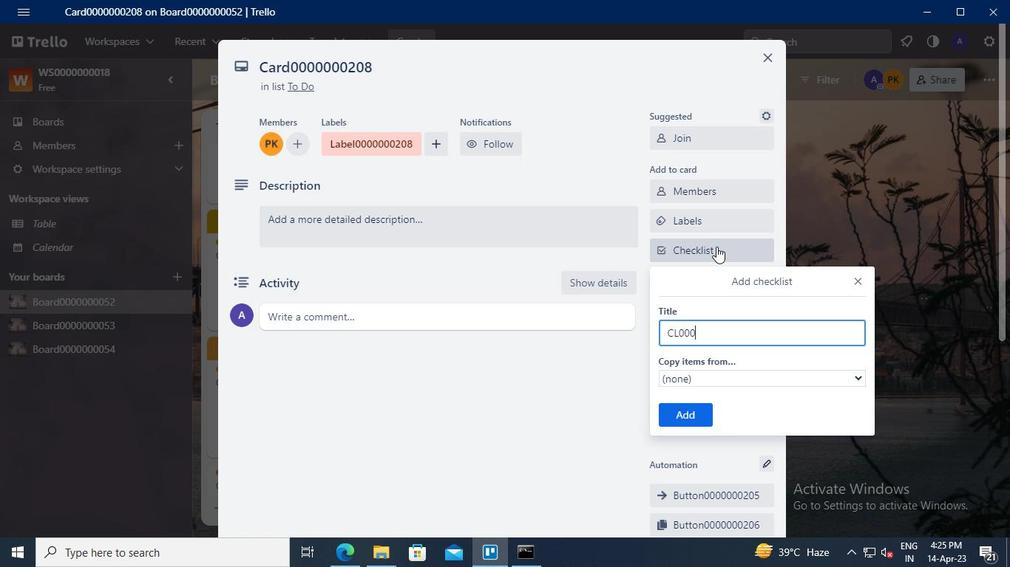 
Action: Keyboard <96>
Screenshot: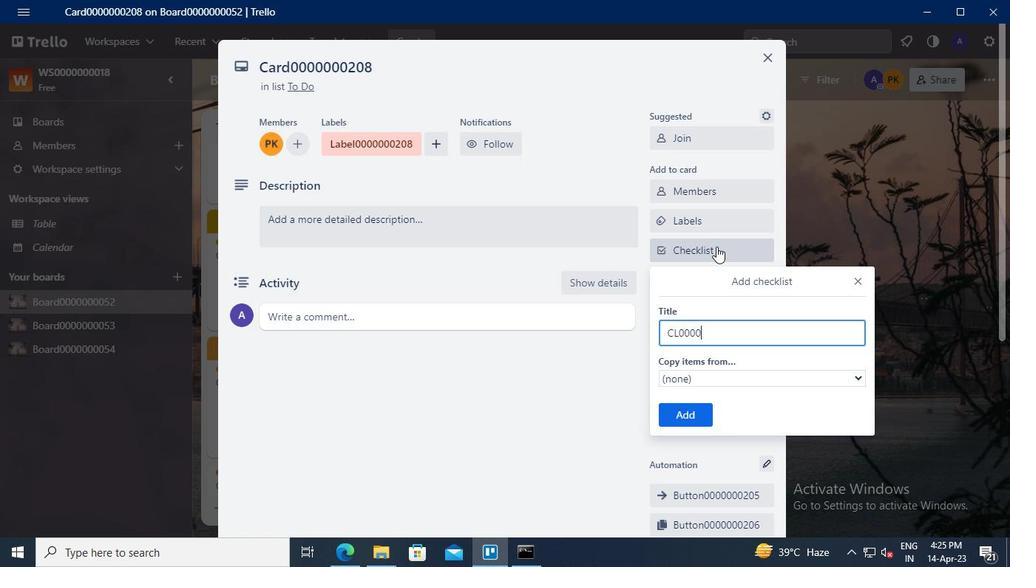 
Action: Keyboard <96>
Screenshot: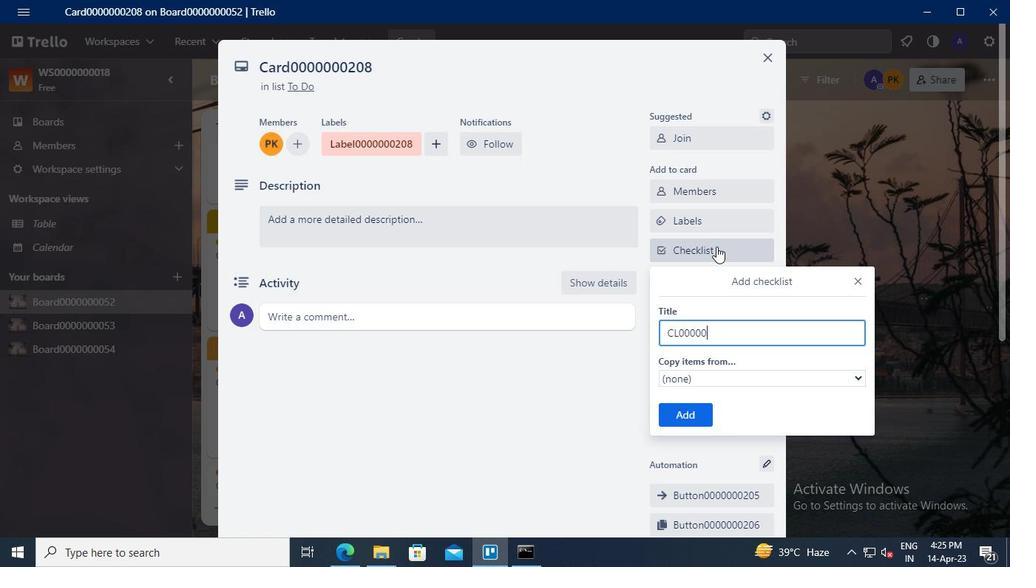 
Action: Keyboard <96>
Screenshot: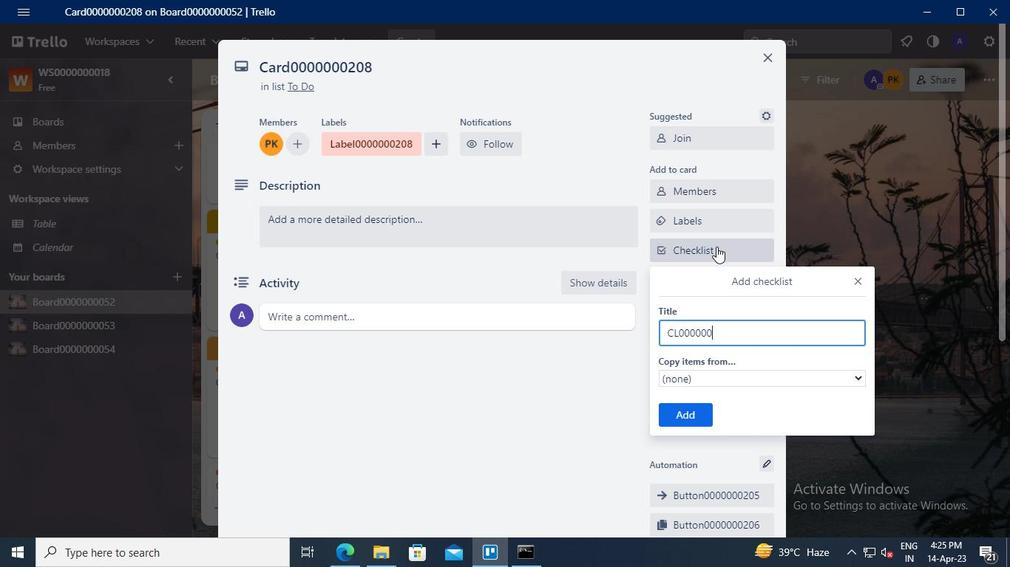 
Action: Keyboard <98>
Screenshot: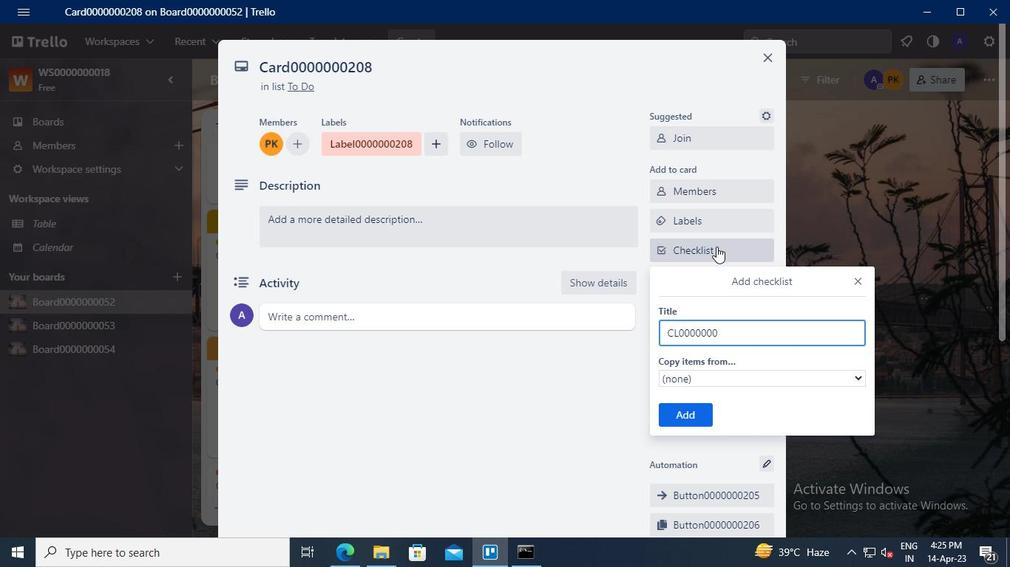 
Action: Keyboard <96>
Screenshot: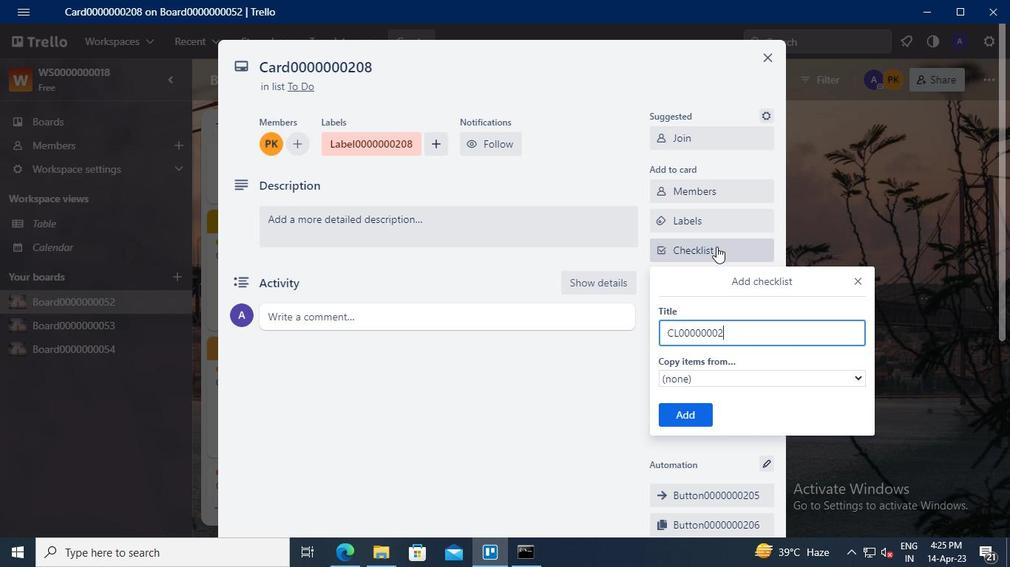 
Action: Keyboard <104>
Screenshot: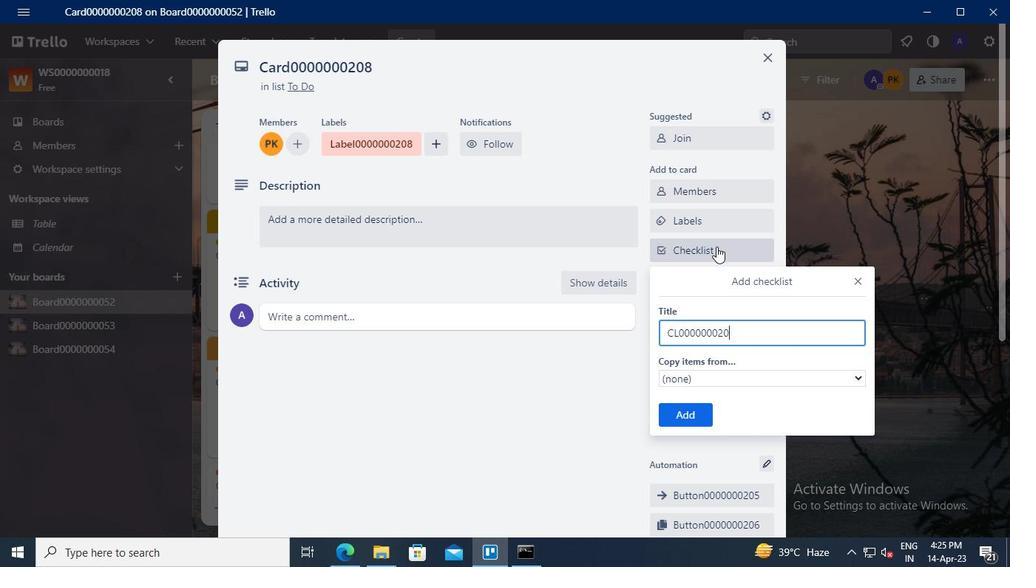 
Action: Mouse moved to (691, 421)
Screenshot: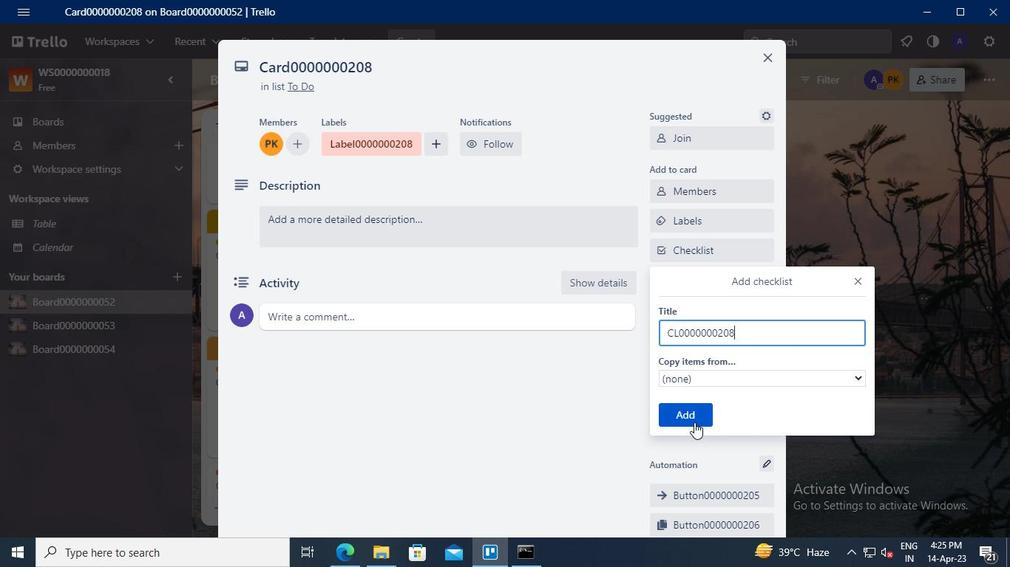
Action: Mouse pressed left at (691, 421)
Screenshot: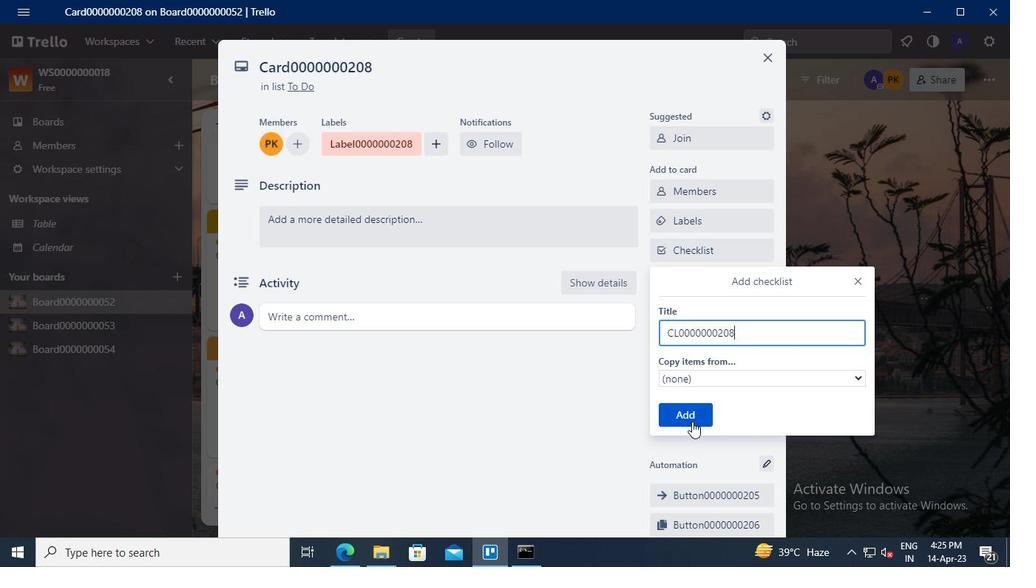 
Action: Mouse moved to (700, 281)
Screenshot: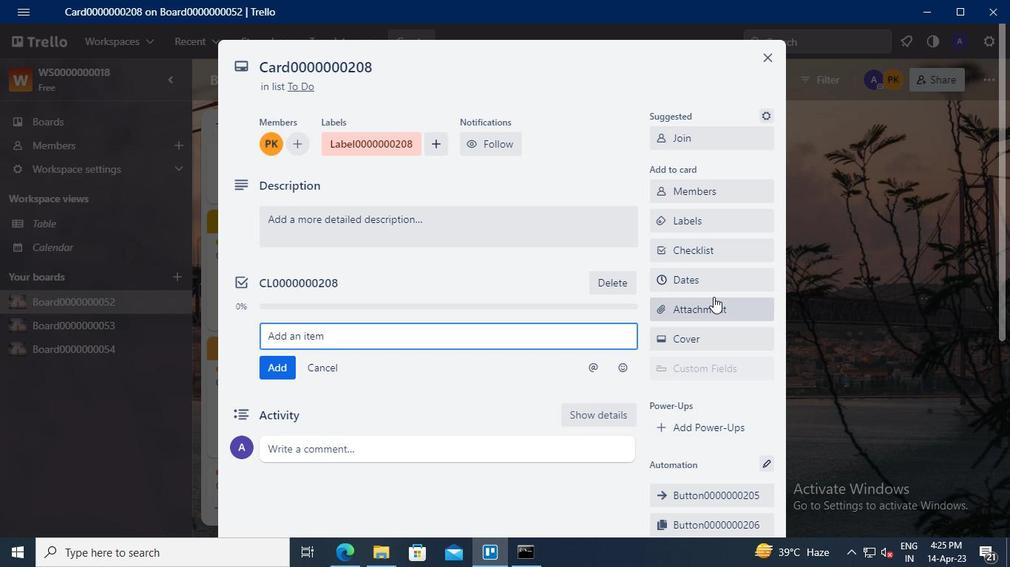 
Action: Mouse pressed left at (700, 281)
Screenshot: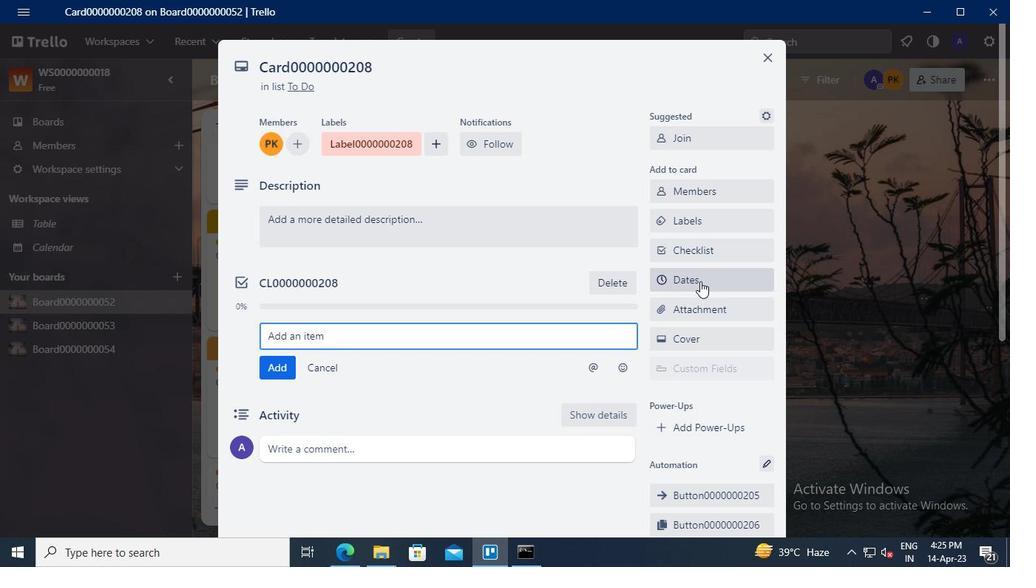 
Action: Mouse moved to (664, 342)
Screenshot: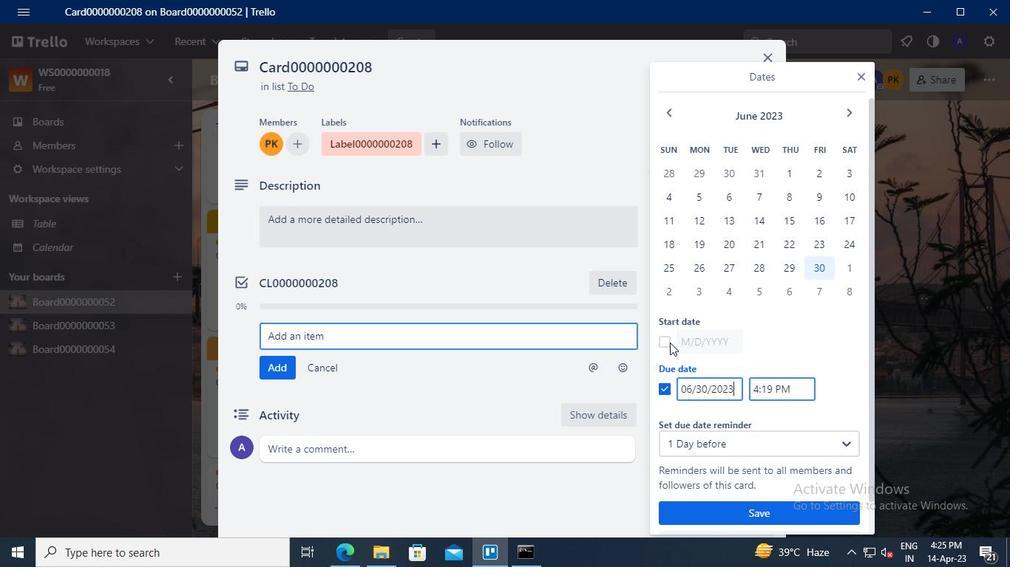 
Action: Mouse pressed left at (664, 342)
Screenshot: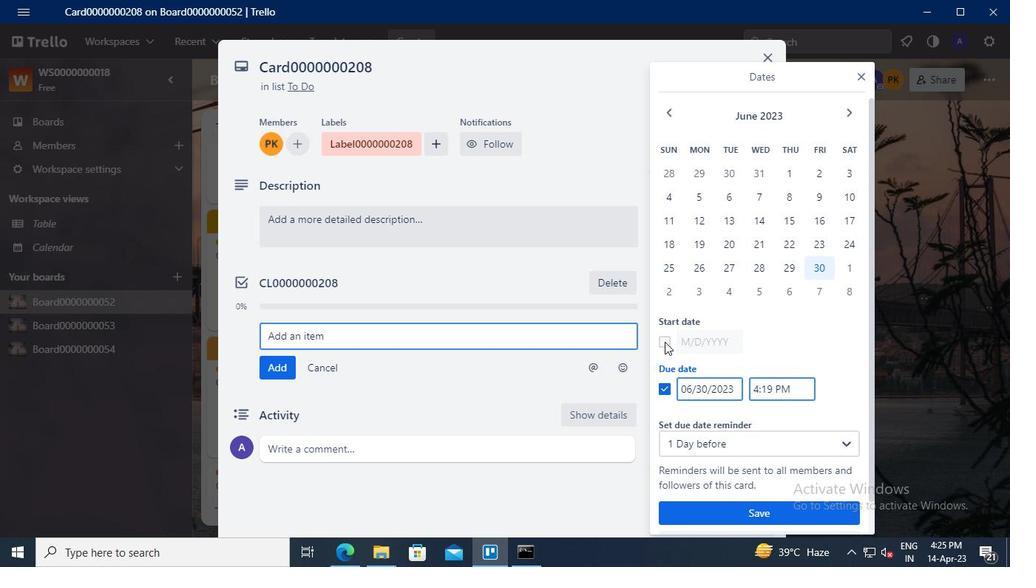 
Action: Mouse moved to (705, 345)
Screenshot: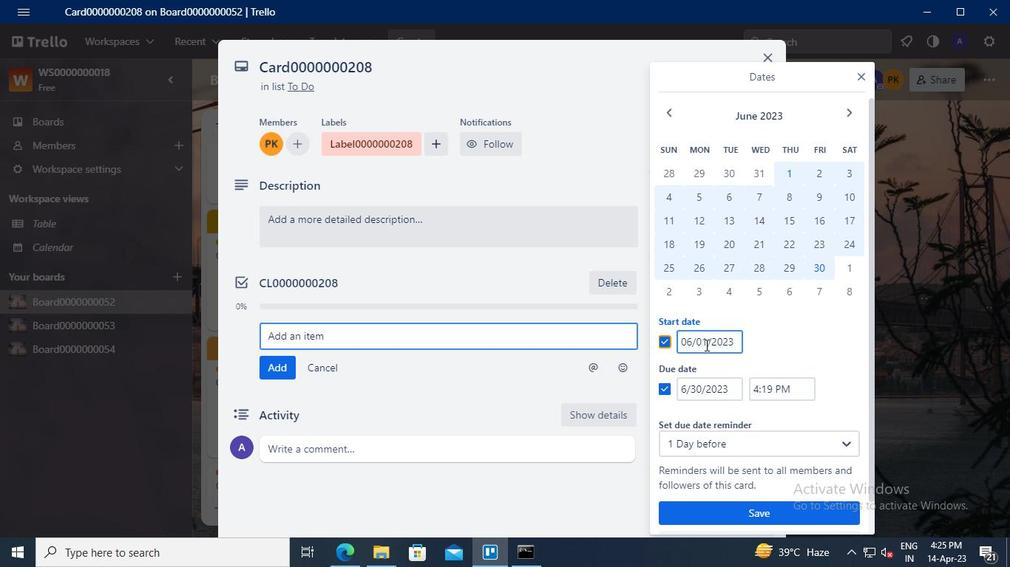 
Action: Mouse pressed left at (705, 345)
Screenshot: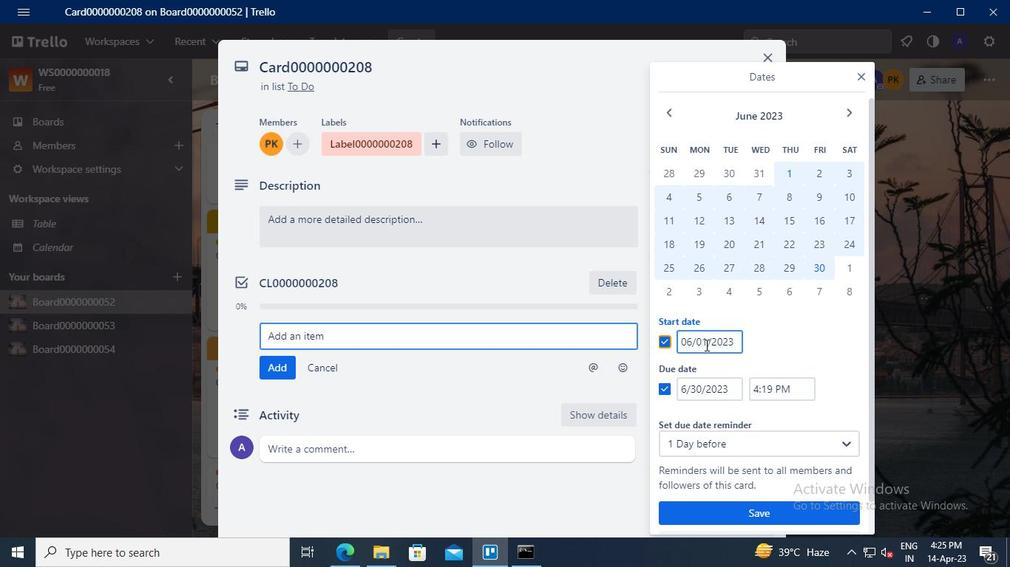
Action: Mouse moved to (698, 306)
Screenshot: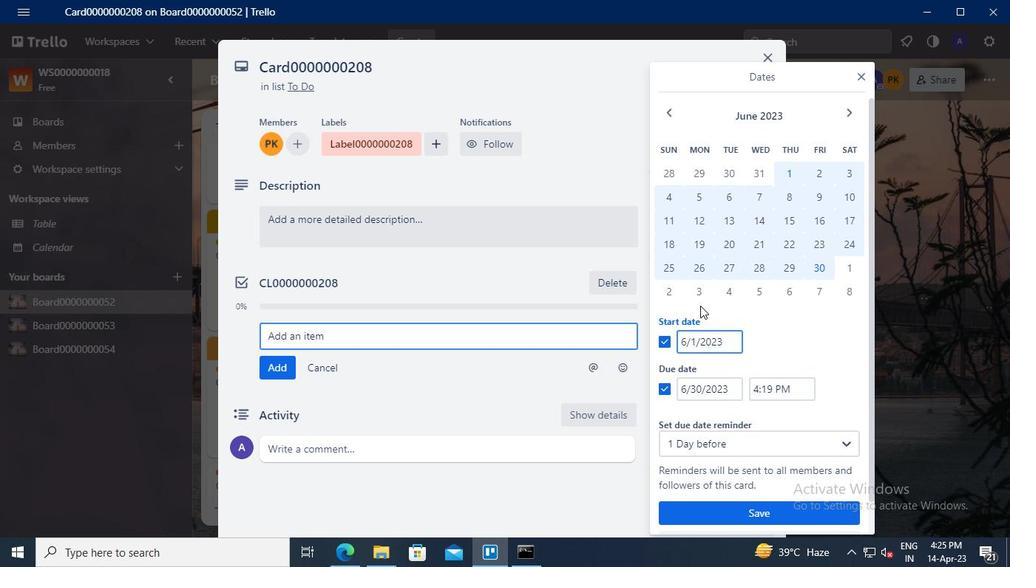 
Action: Keyboard Key.left
Screenshot: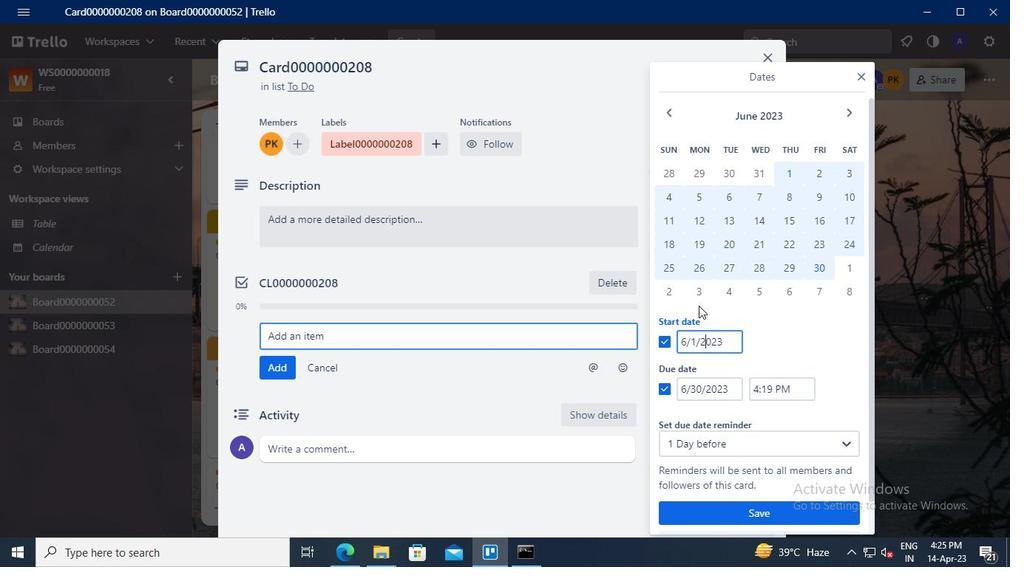 
Action: Keyboard Key.left
Screenshot: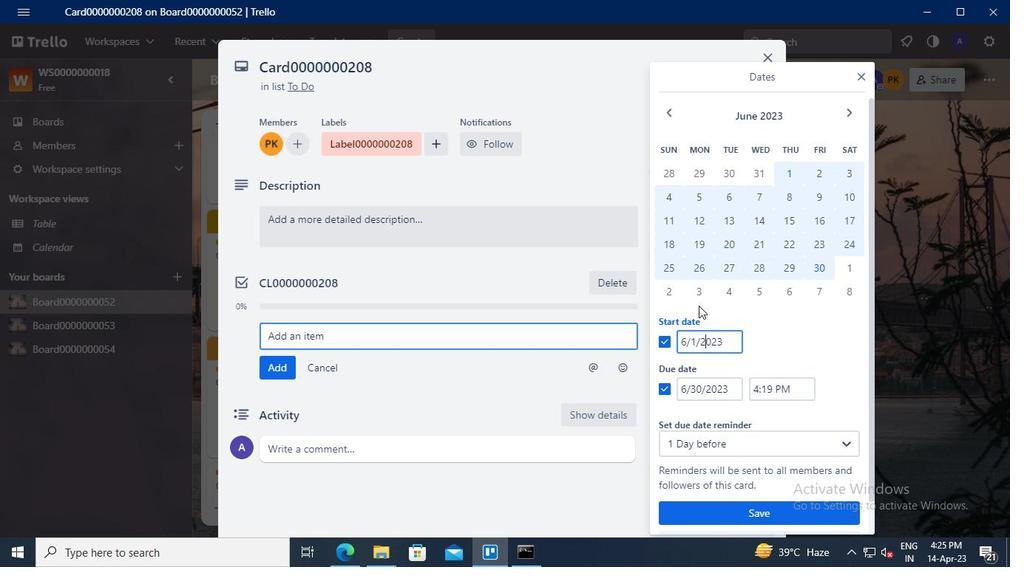 
Action: Keyboard Key.backspace
Screenshot: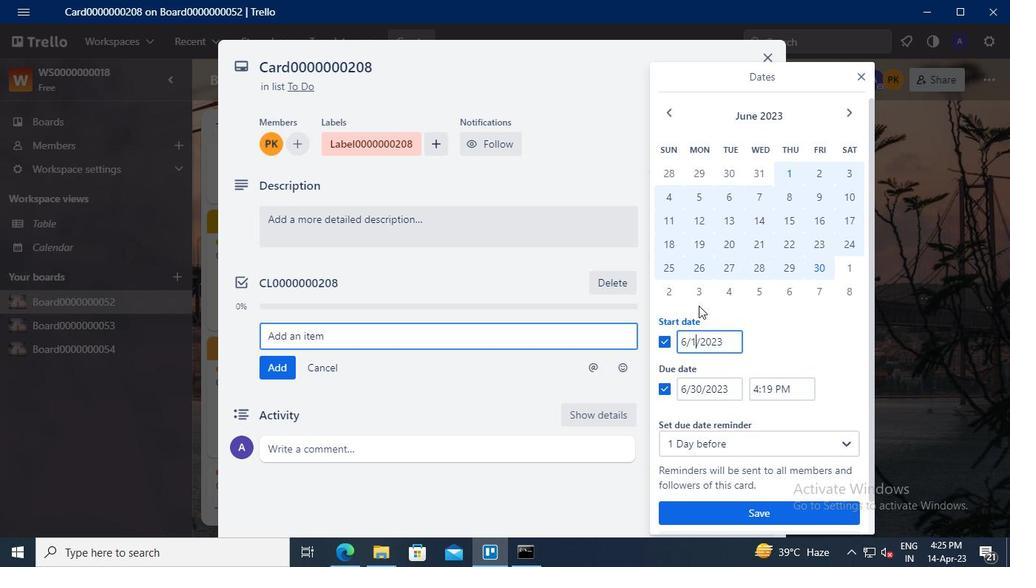 
Action: Keyboard <97>
Screenshot: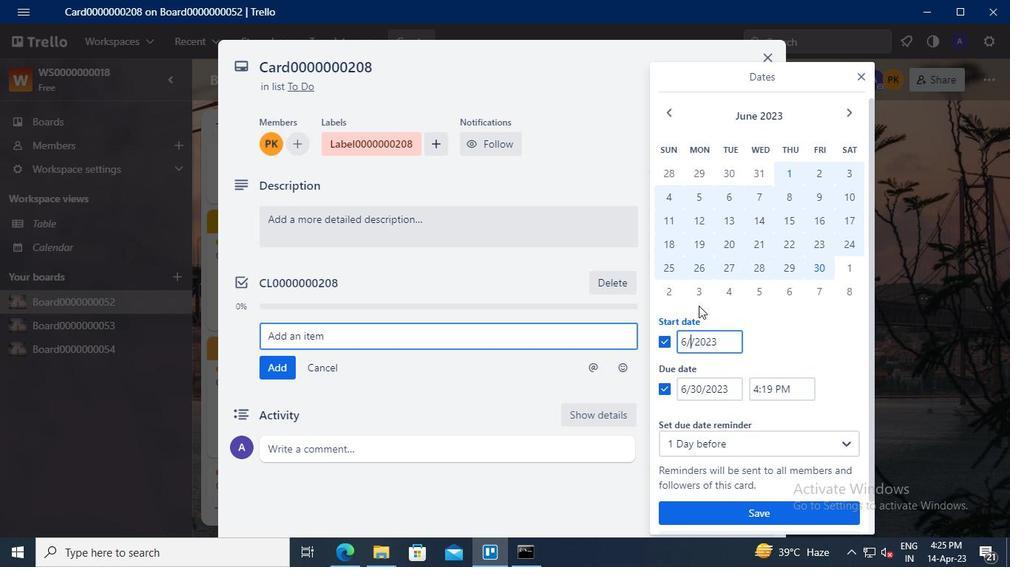 
Action: Keyboard Key.left
Screenshot: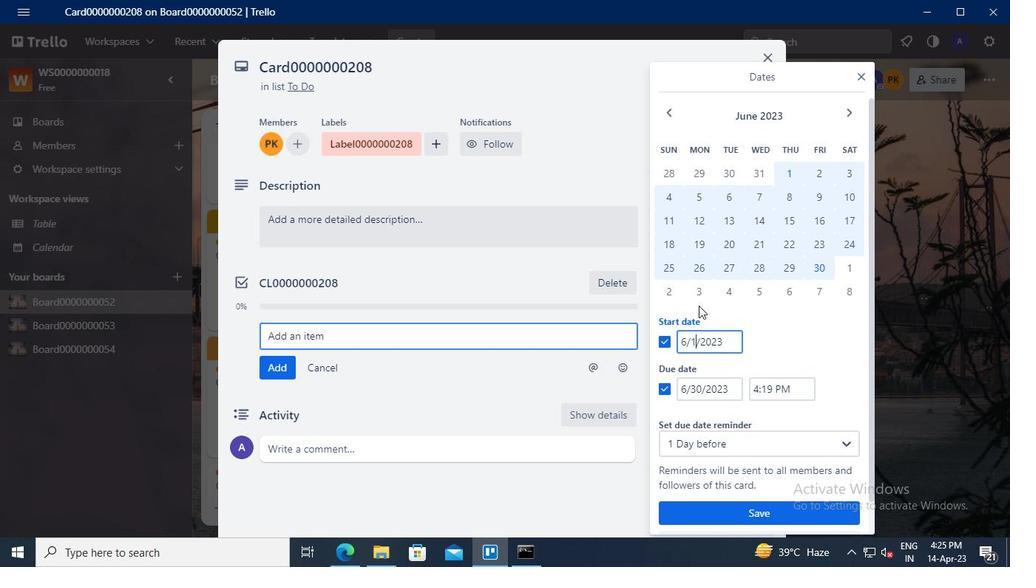 
Action: Keyboard Key.left
Screenshot: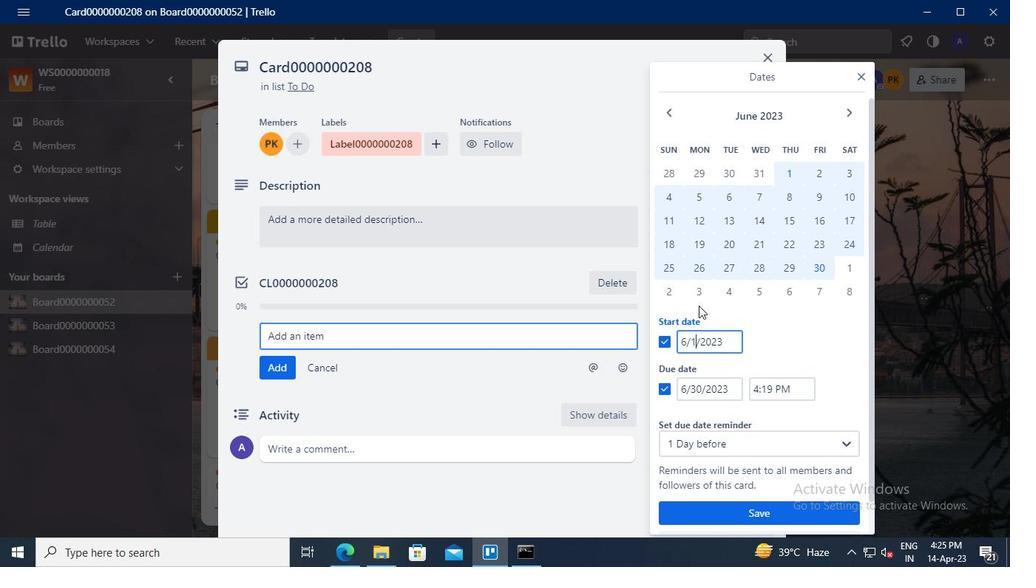 
Action: Keyboard Key.backspace
Screenshot: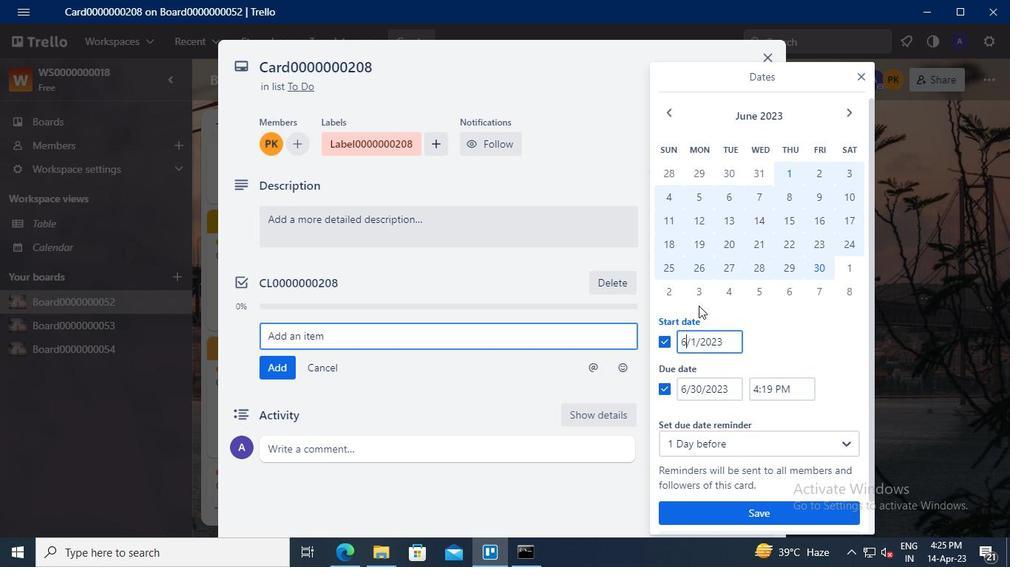
Action: Keyboard <103>
Screenshot: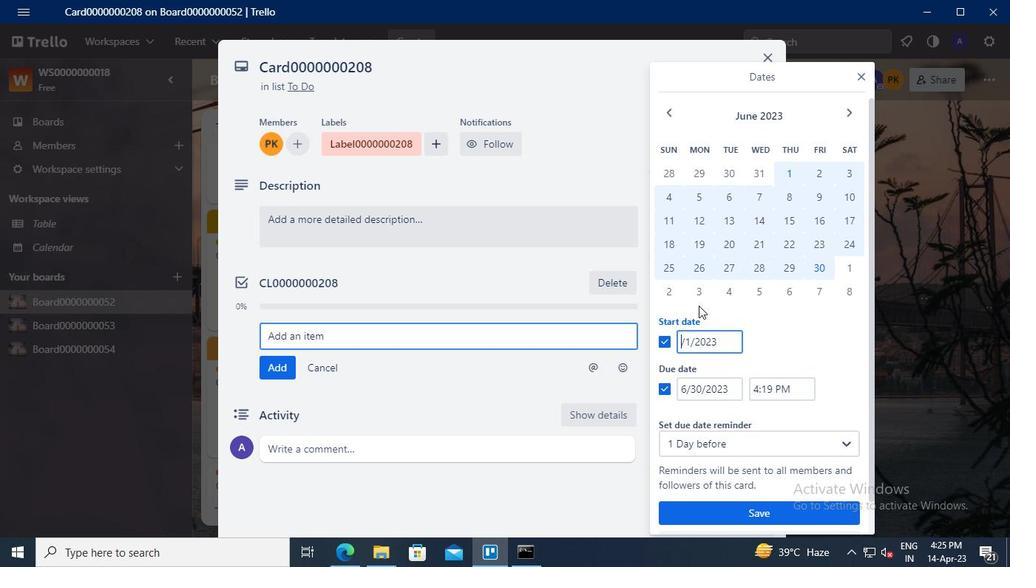
Action: Mouse moved to (697, 392)
Screenshot: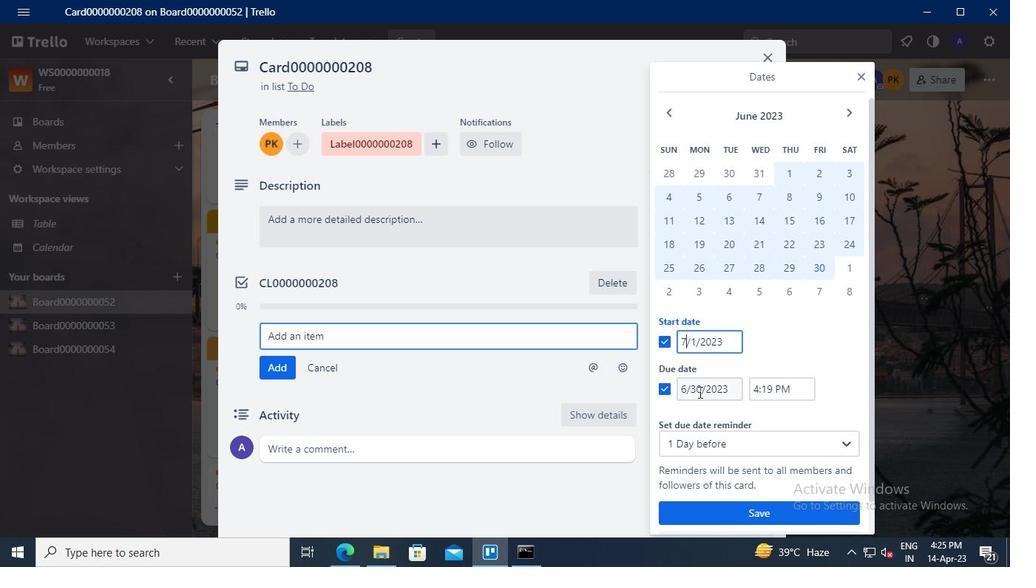 
Action: Mouse pressed left at (697, 392)
Screenshot: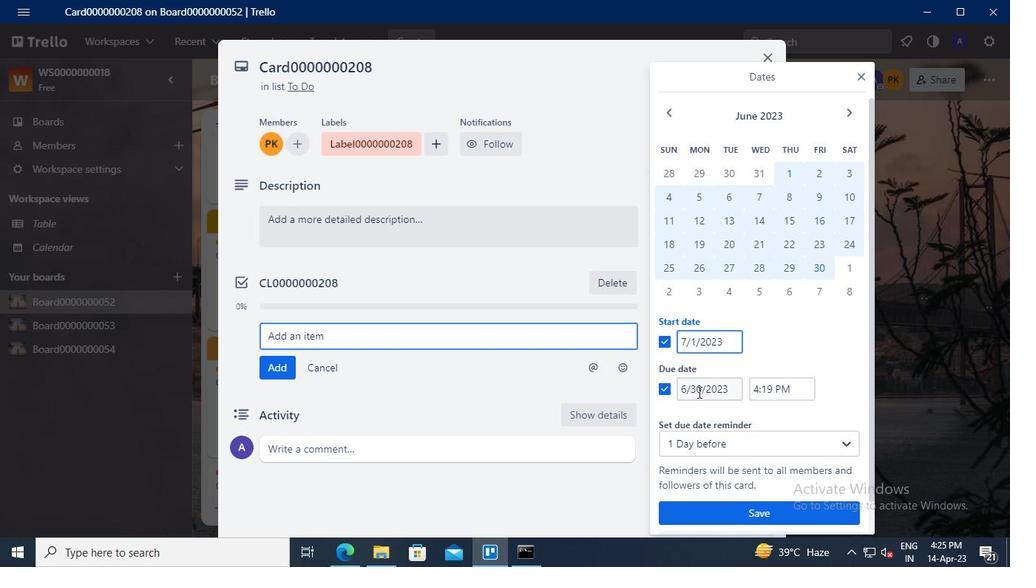 
Action: Mouse moved to (717, 368)
Screenshot: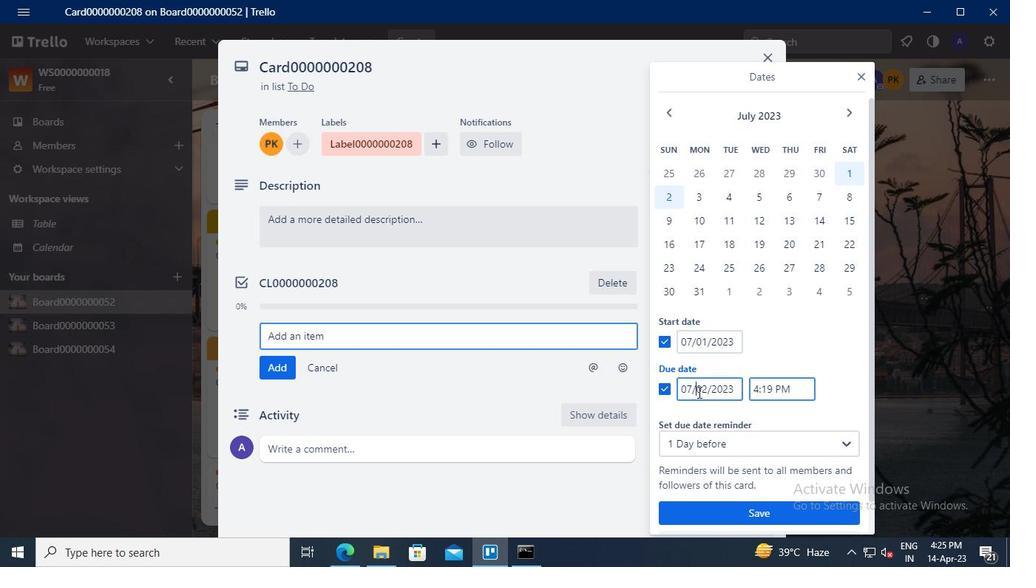 
Action: Keyboard Key.delete
Screenshot: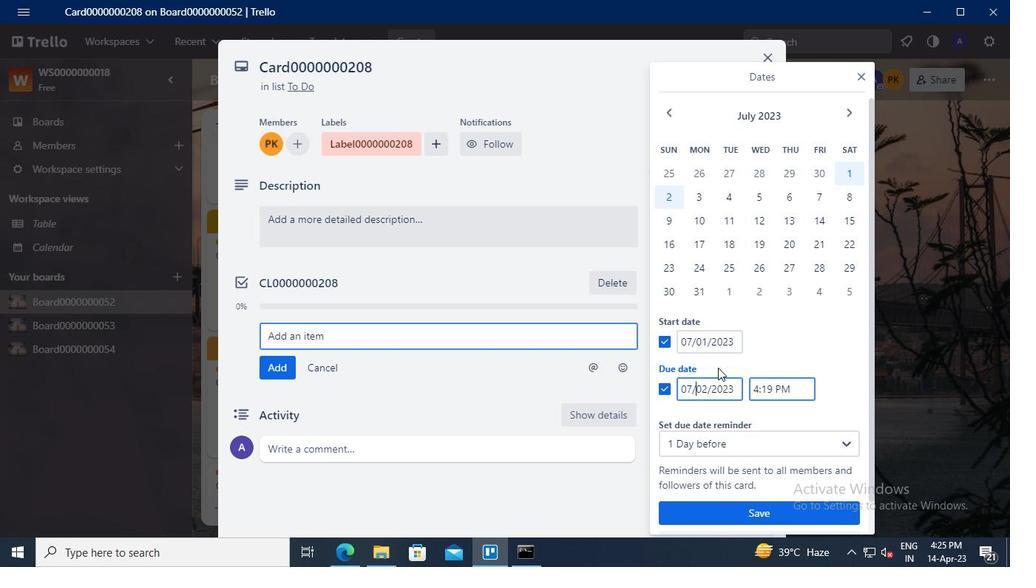 
Action: Keyboard Key.delete
Screenshot: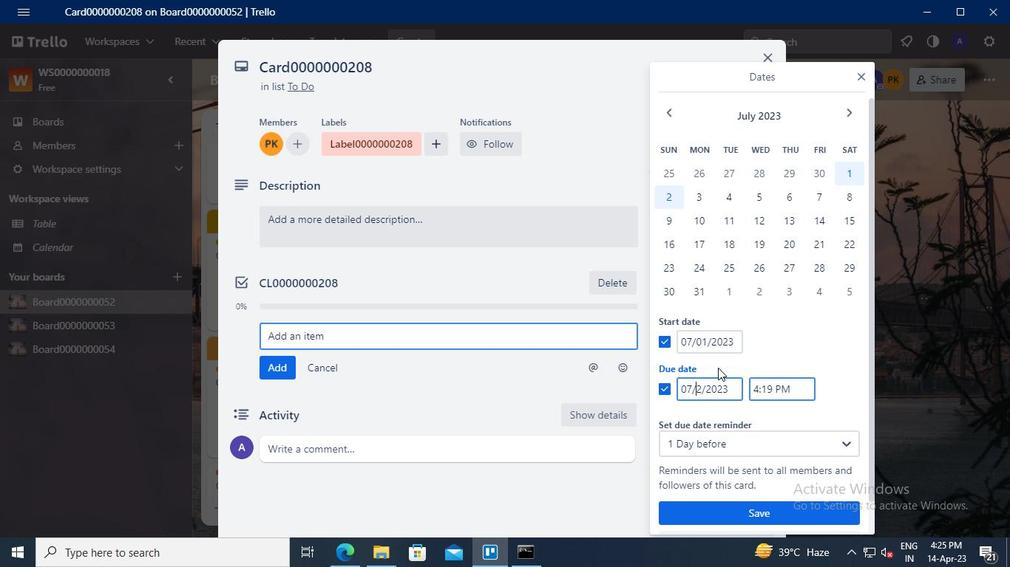 
Action: Keyboard <99>
Screenshot: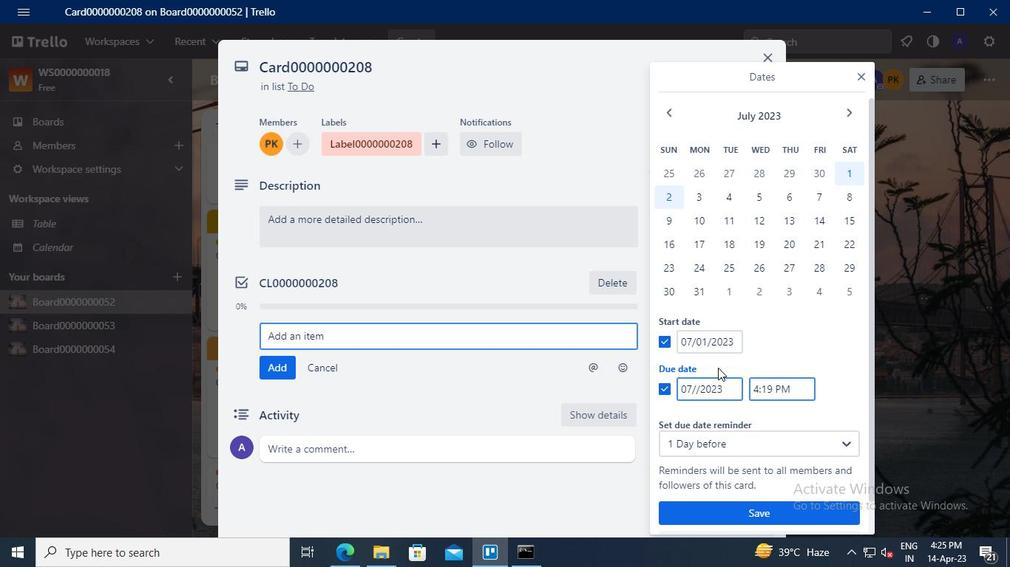 
Action: Keyboard <97>
Screenshot: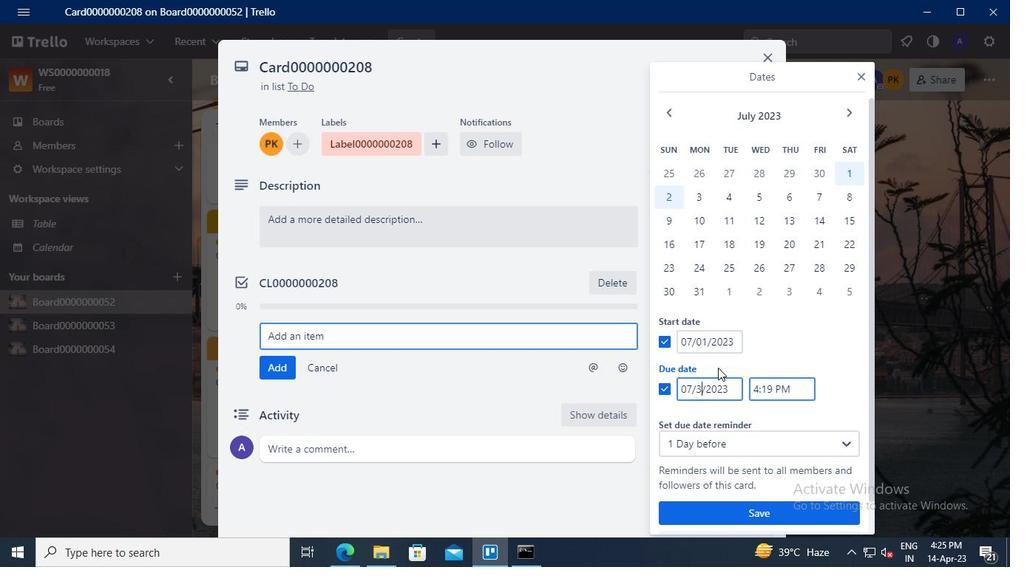 
Action: Mouse moved to (759, 513)
Screenshot: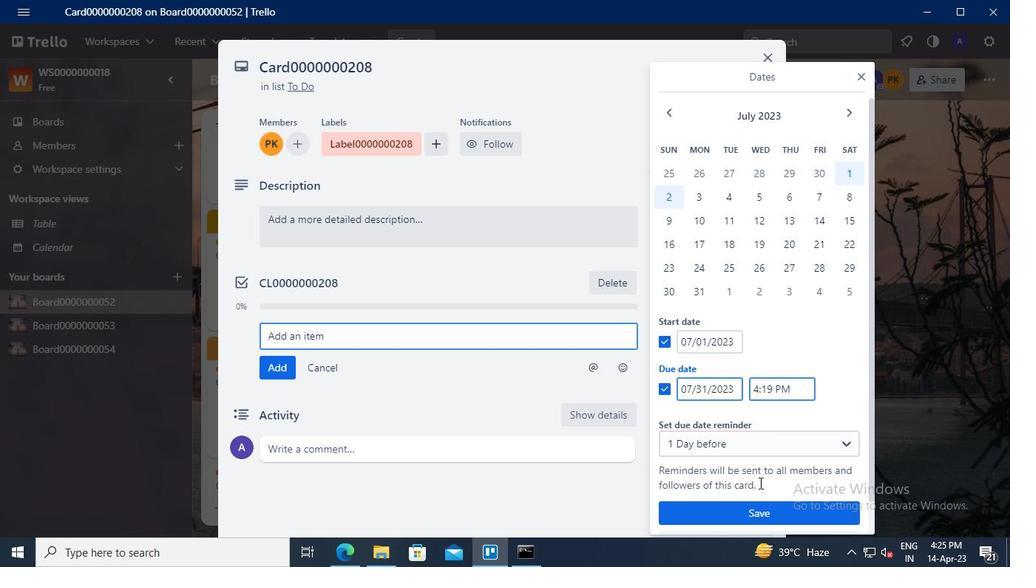 
Action: Mouse pressed left at (759, 513)
Screenshot: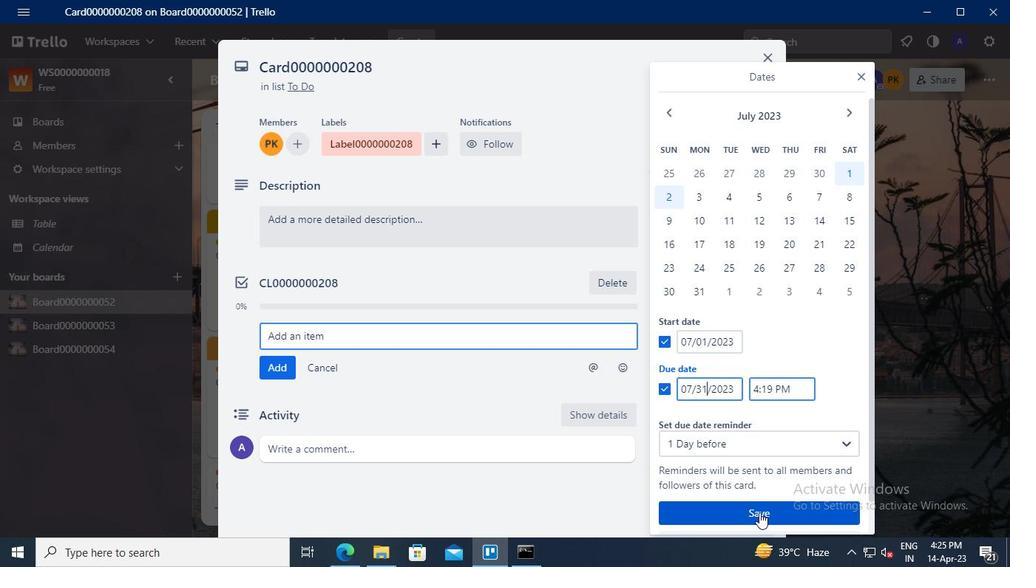 
Action: Mouse moved to (525, 563)
Screenshot: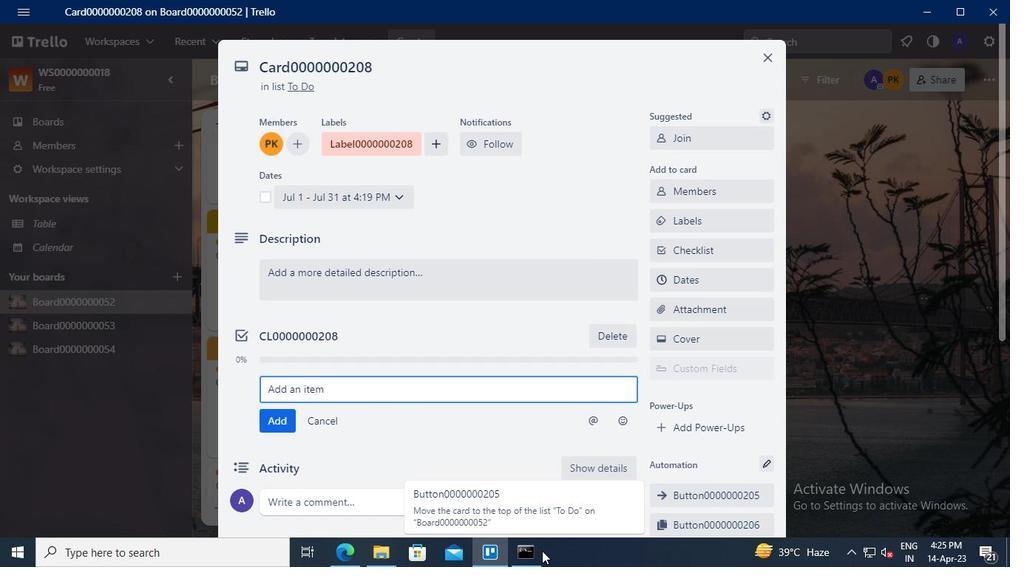 
Action: Mouse pressed left at (525, 563)
Screenshot: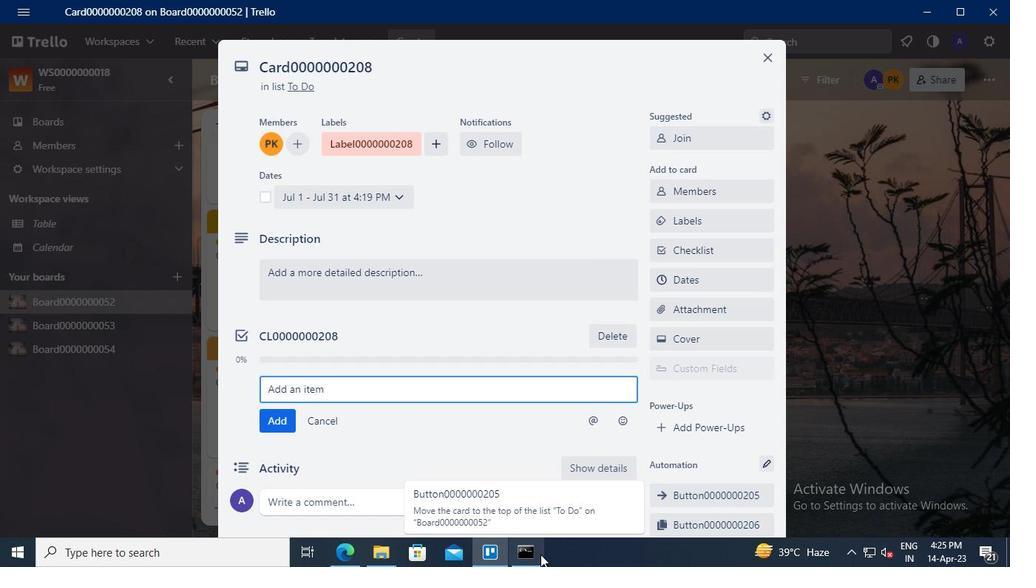 
Action: Mouse moved to (827, 130)
Screenshot: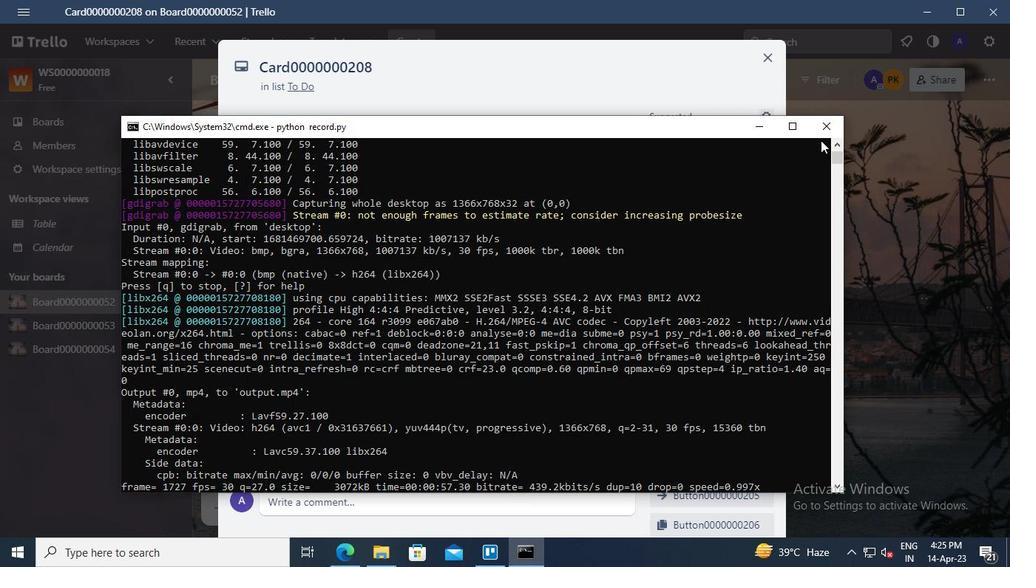 
Action: Mouse pressed left at (827, 130)
Screenshot: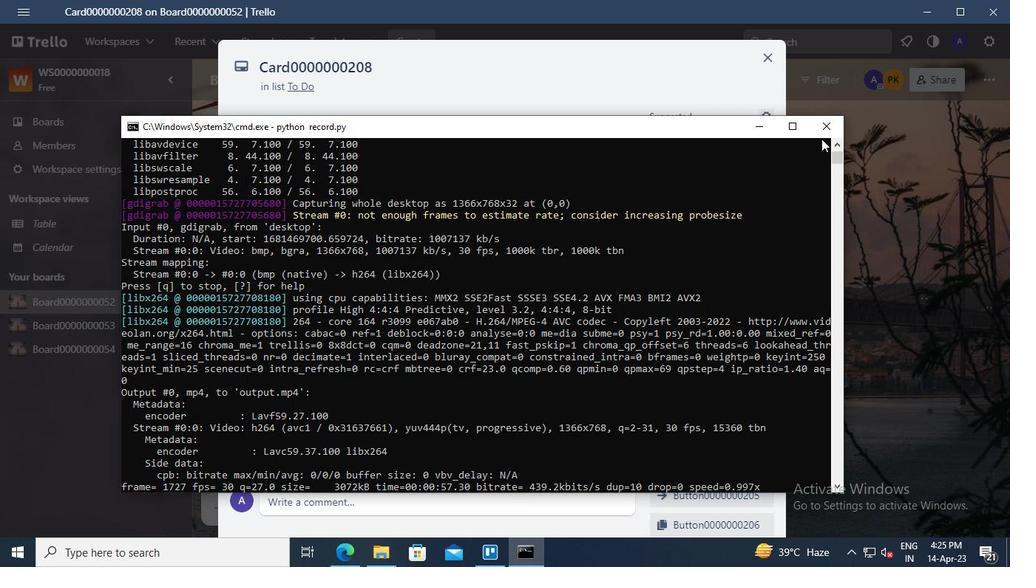 
